 Task: Add Attachment from Google Drive to Card Card0000000071 in Board Board0000000018 in Workspace WS0000000006 in Trello. Add Cover Orange to Card Card0000000071 in Board Board0000000018 in Workspace WS0000000006 in Trello. Add "Add Label …" with "Title" Title0000000071 to Button Button0000000071 to Card Card0000000071 in Board Board0000000018 in Workspace WS0000000006 in Trello. Add Description DS0000000071 to Card Card0000000071 in Board Board0000000018 in Workspace WS0000000006 in Trello. Add Comment CM0000000071 to Card Card0000000071 in Board Board0000000018 in Workspace WS0000000006 in Trello
Action: Mouse moved to (464, 534)
Screenshot: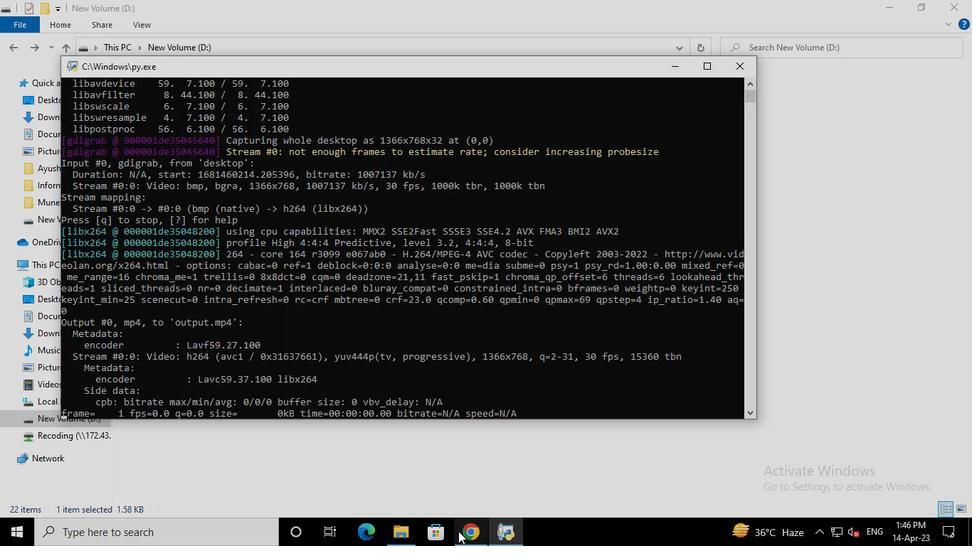 
Action: Mouse pressed left at (464, 534)
Screenshot: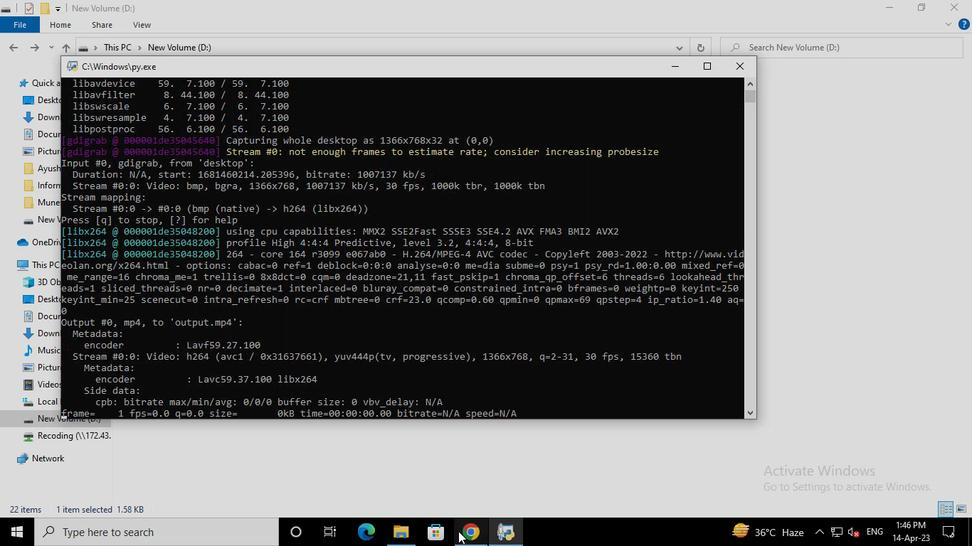 
Action: Mouse moved to (465, 383)
Screenshot: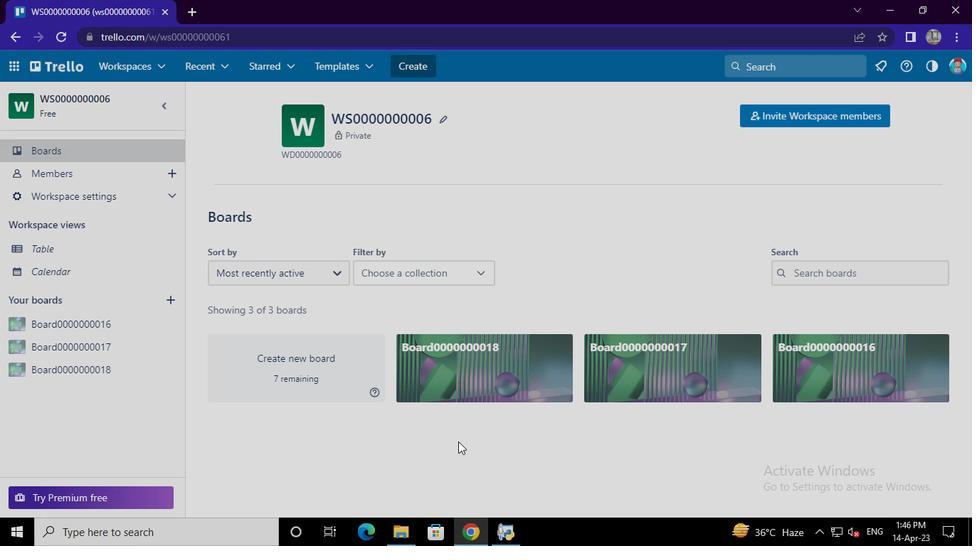 
Action: Mouse pressed left at (465, 383)
Screenshot: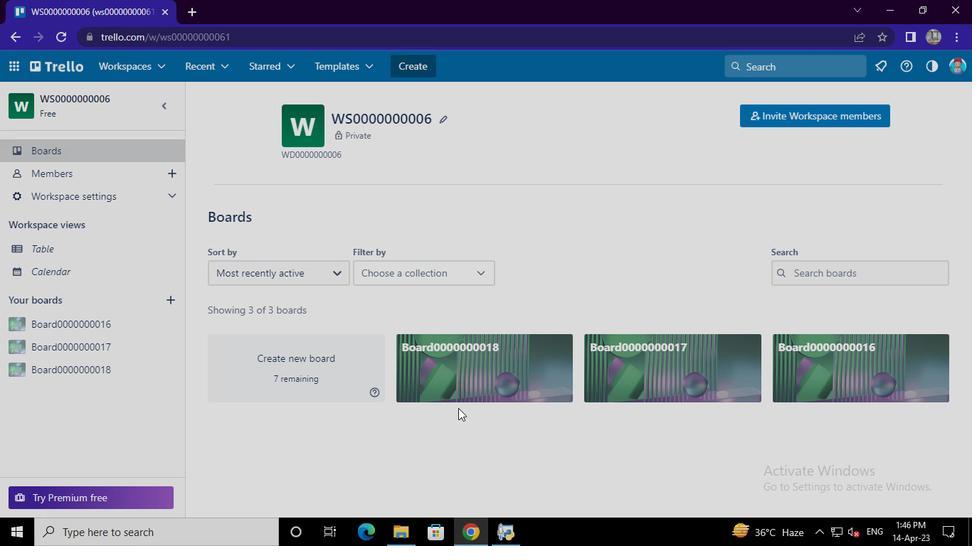 
Action: Mouse moved to (359, 425)
Screenshot: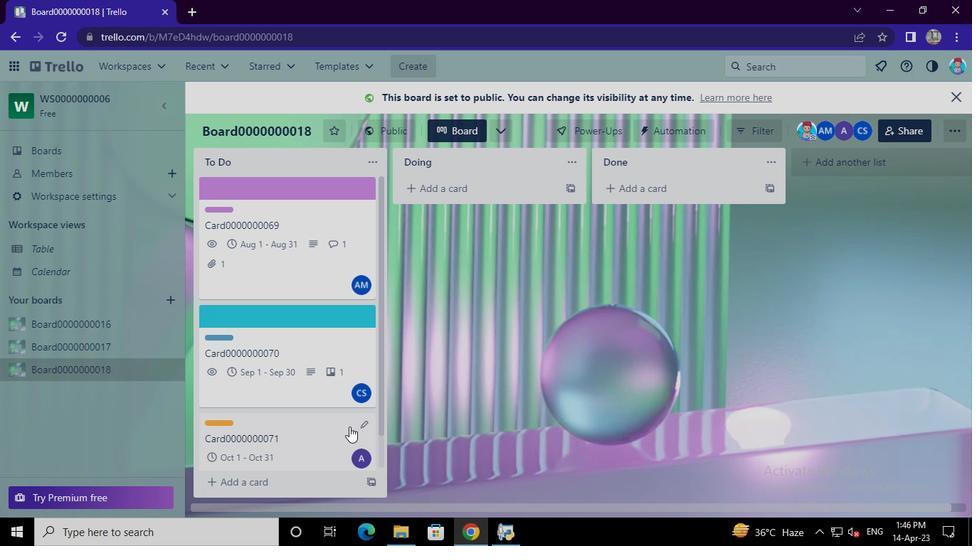 
Action: Mouse pressed left at (359, 425)
Screenshot: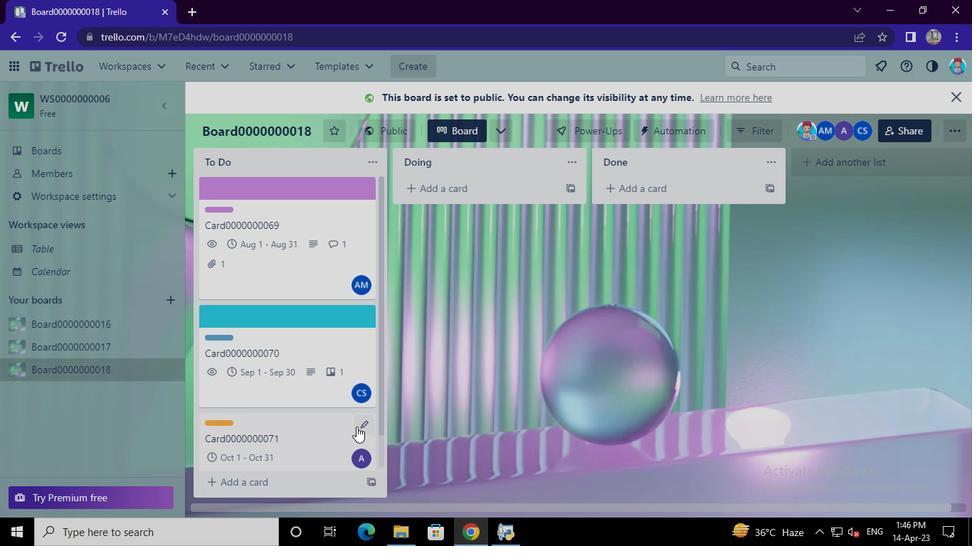 
Action: Mouse moved to (425, 316)
Screenshot: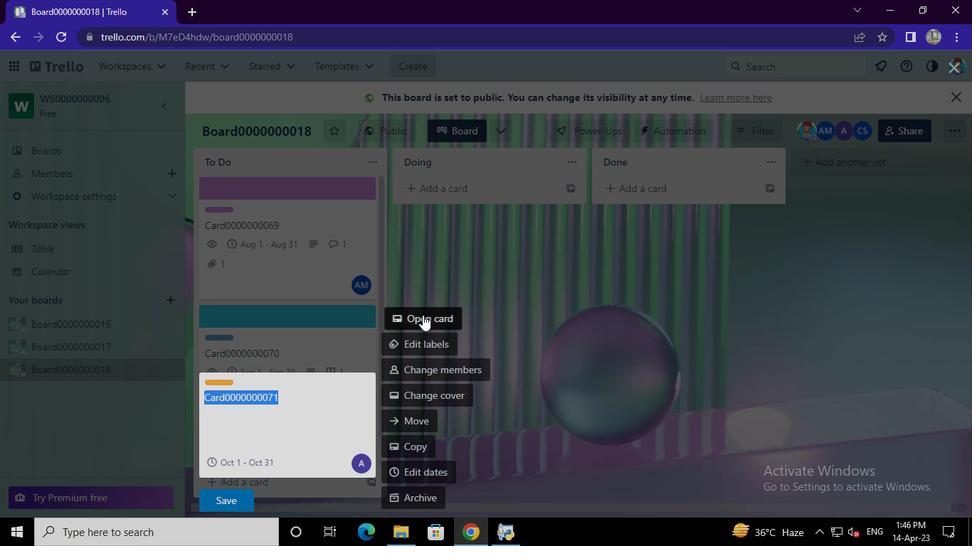 
Action: Mouse pressed left at (425, 316)
Screenshot: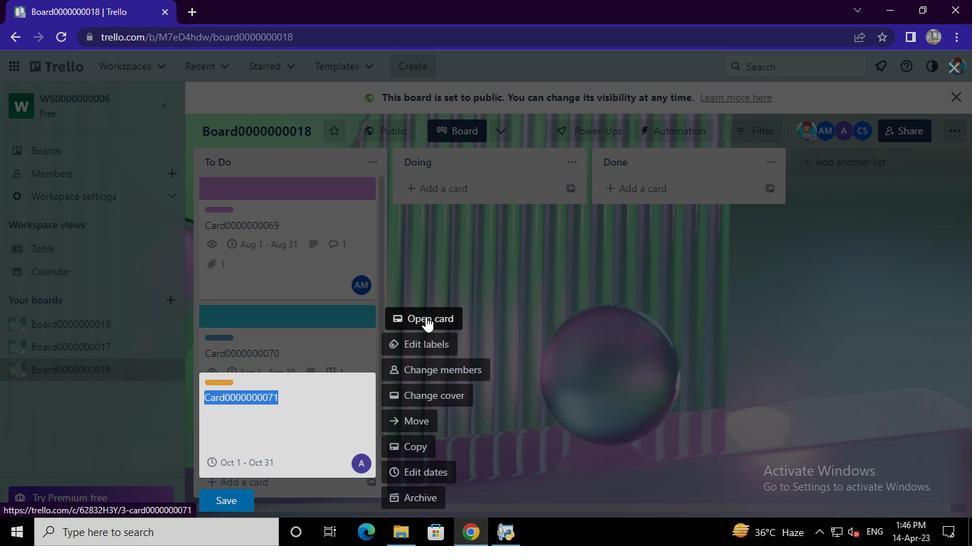 
Action: Mouse moved to (672, 345)
Screenshot: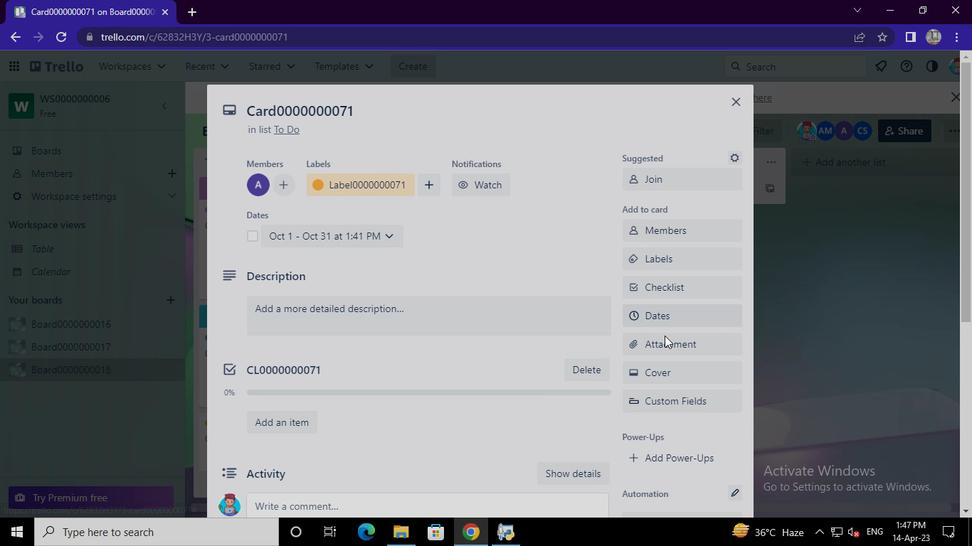 
Action: Mouse pressed left at (672, 345)
Screenshot: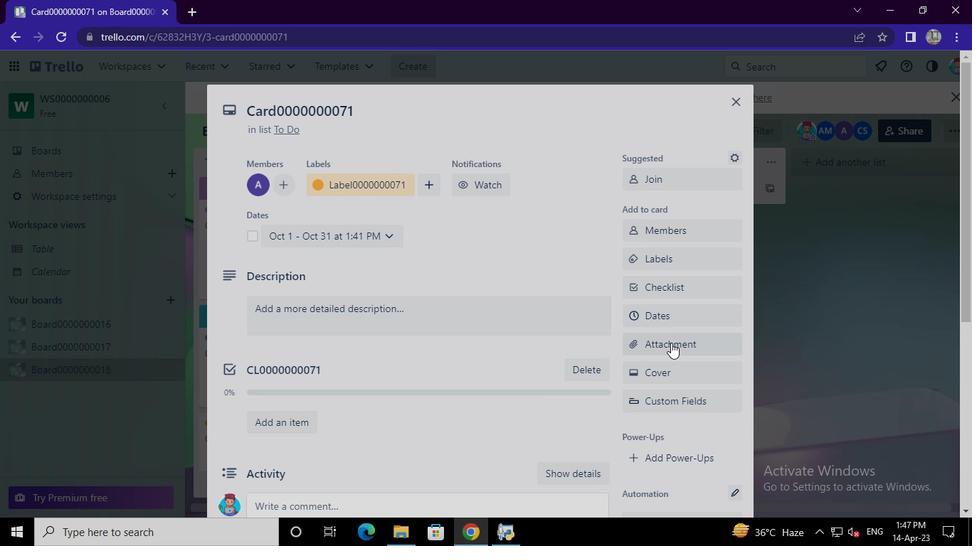 
Action: Mouse moved to (674, 182)
Screenshot: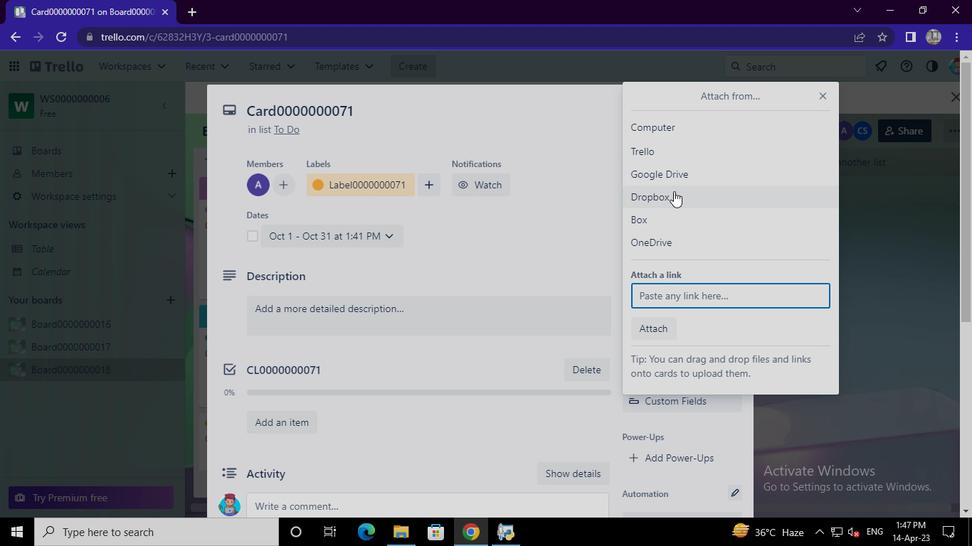 
Action: Mouse pressed left at (674, 182)
Screenshot: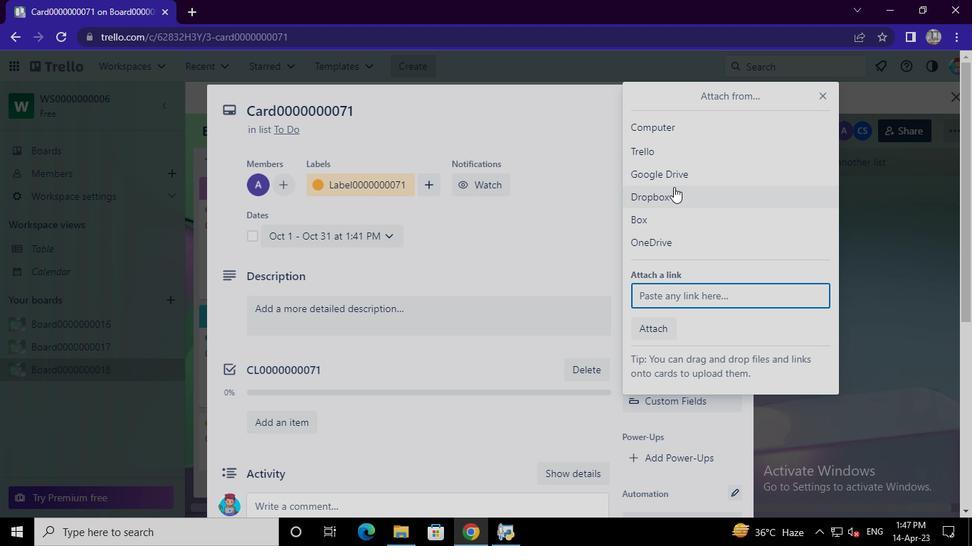 
Action: Mouse moved to (392, 380)
Screenshot: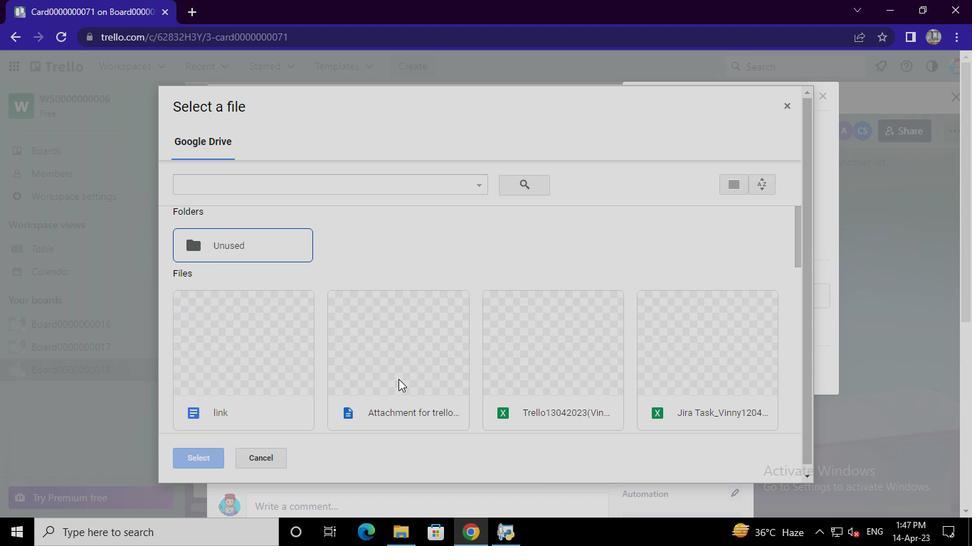 
Action: Mouse pressed left at (392, 380)
Screenshot: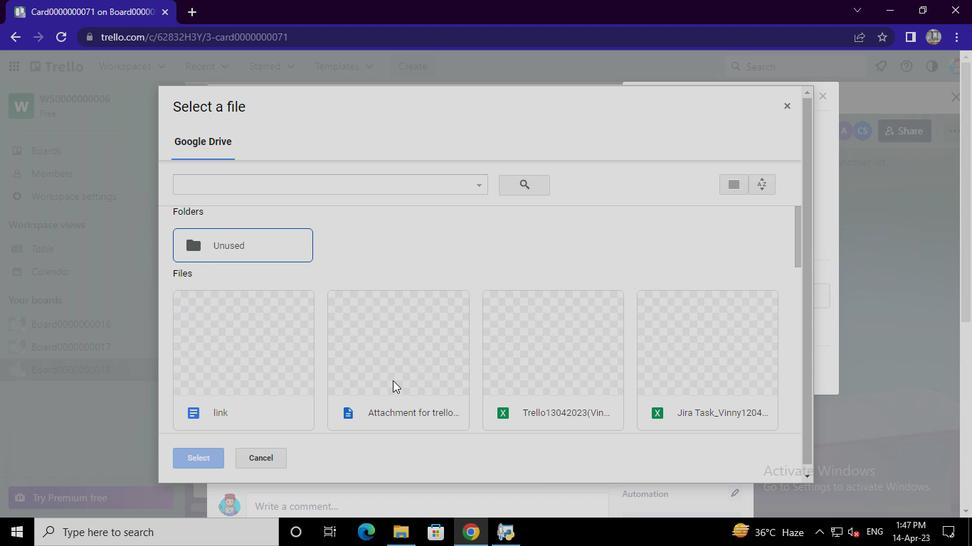 
Action: Mouse pressed left at (392, 380)
Screenshot: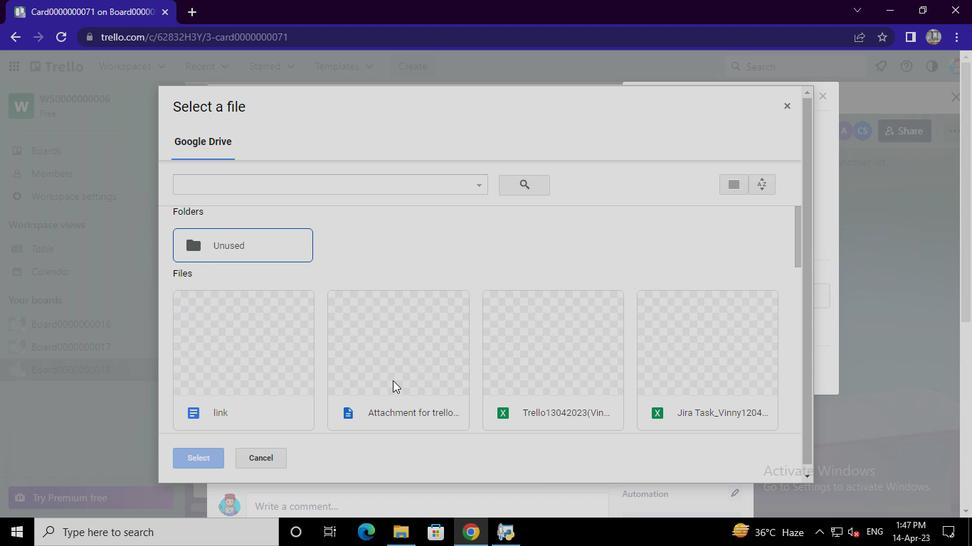 
Action: Mouse moved to (649, 380)
Screenshot: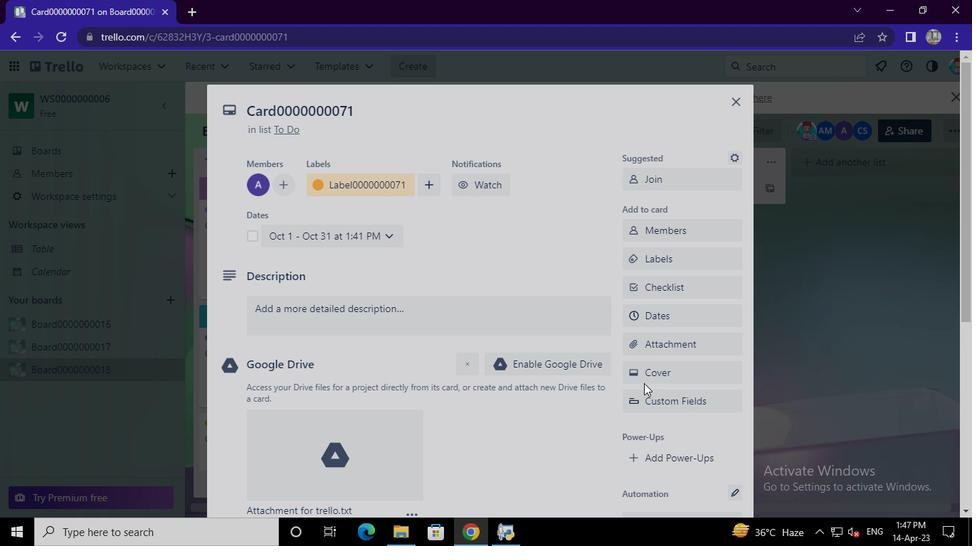 
Action: Mouse pressed left at (649, 380)
Screenshot: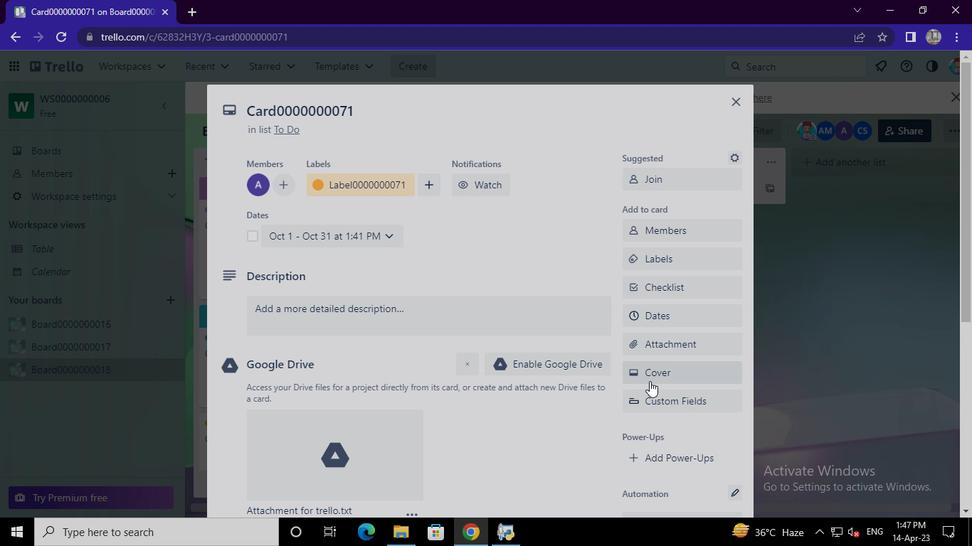 
Action: Mouse moved to (731, 221)
Screenshot: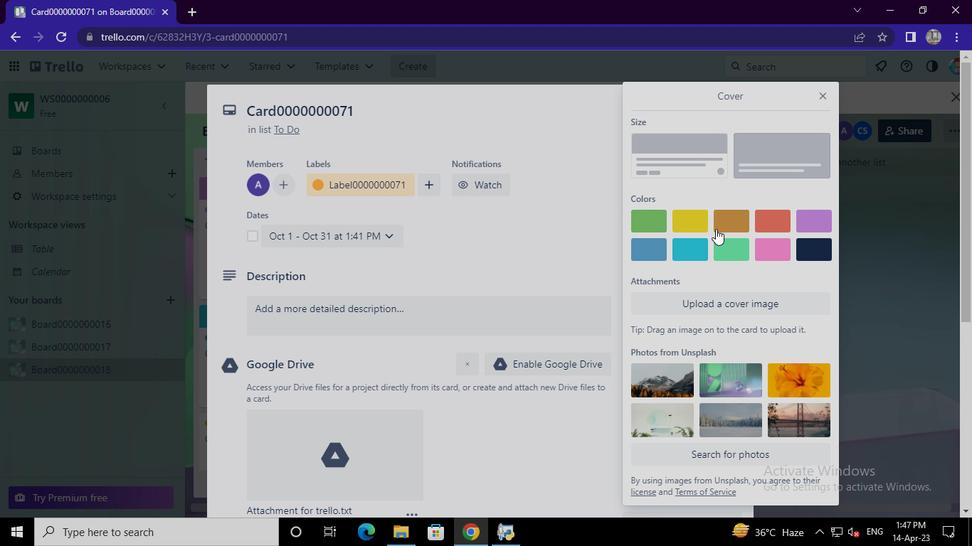 
Action: Mouse pressed left at (731, 221)
Screenshot: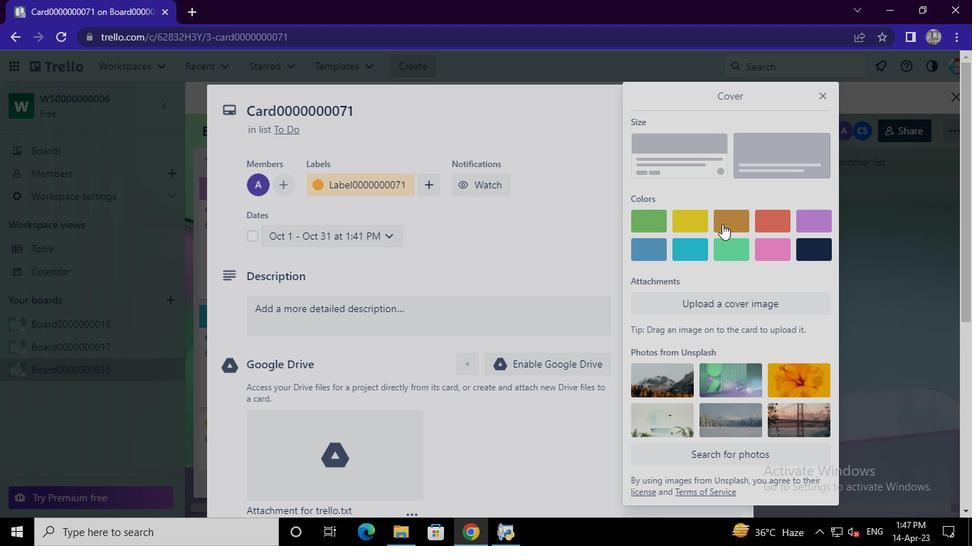 
Action: Mouse moved to (817, 93)
Screenshot: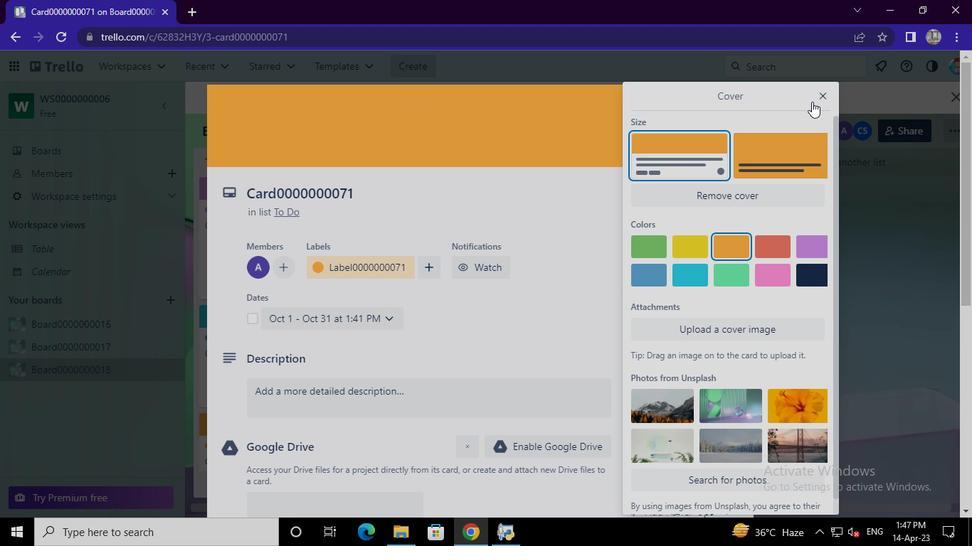 
Action: Mouse pressed left at (817, 93)
Screenshot: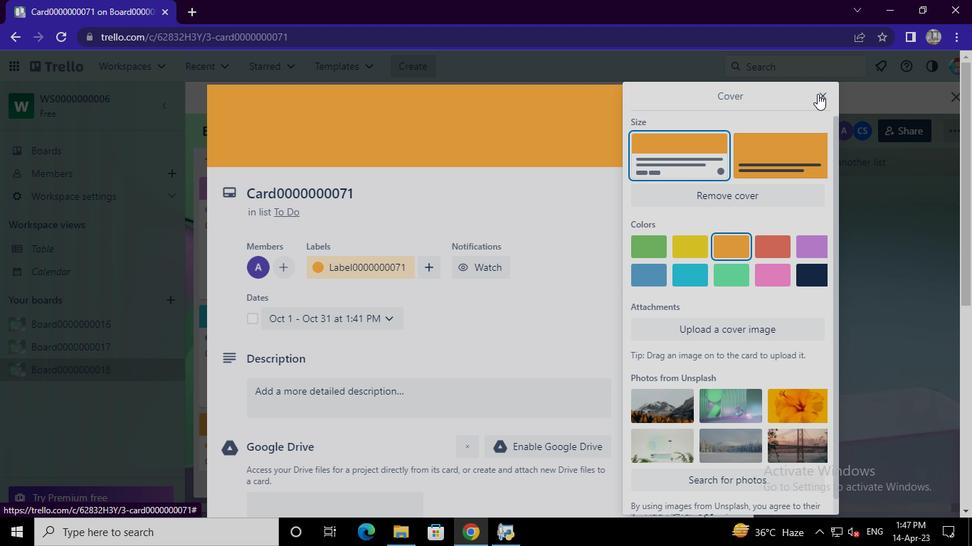 
Action: Mouse moved to (654, 349)
Screenshot: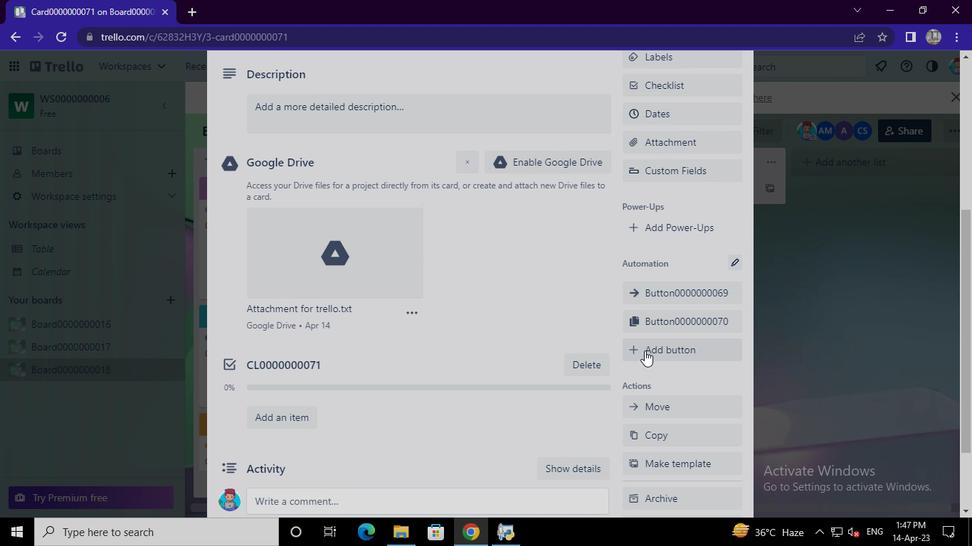 
Action: Mouse pressed left at (654, 349)
Screenshot: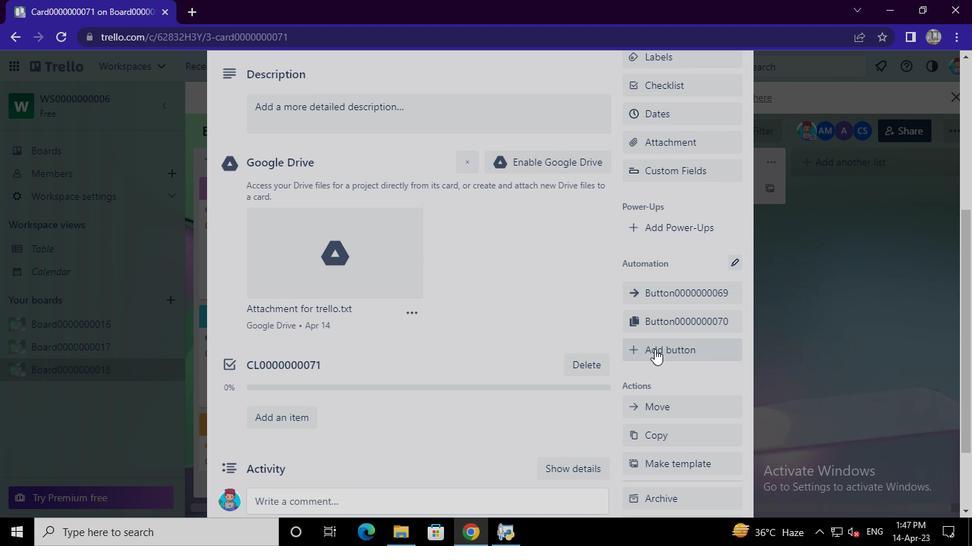 
Action: Mouse moved to (688, 219)
Screenshot: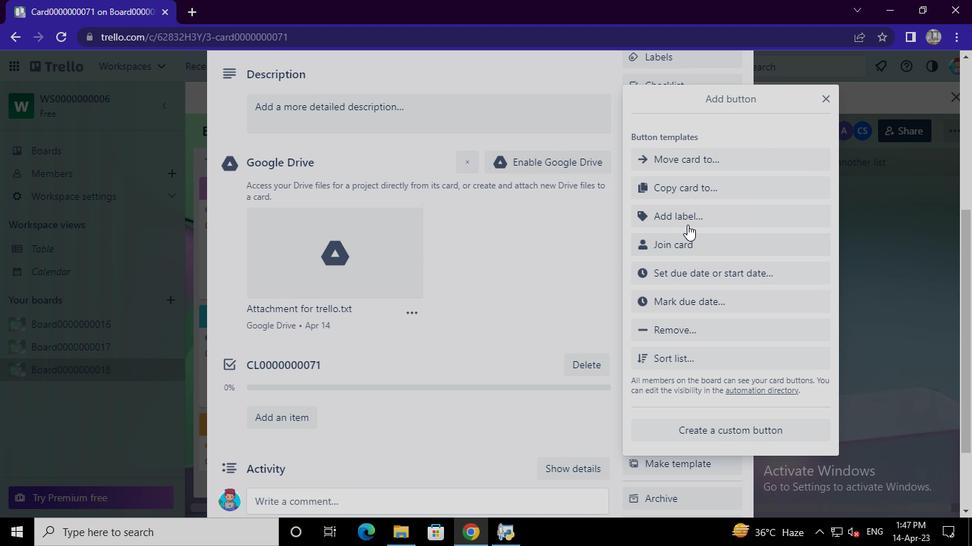 
Action: Mouse pressed left at (688, 219)
Screenshot: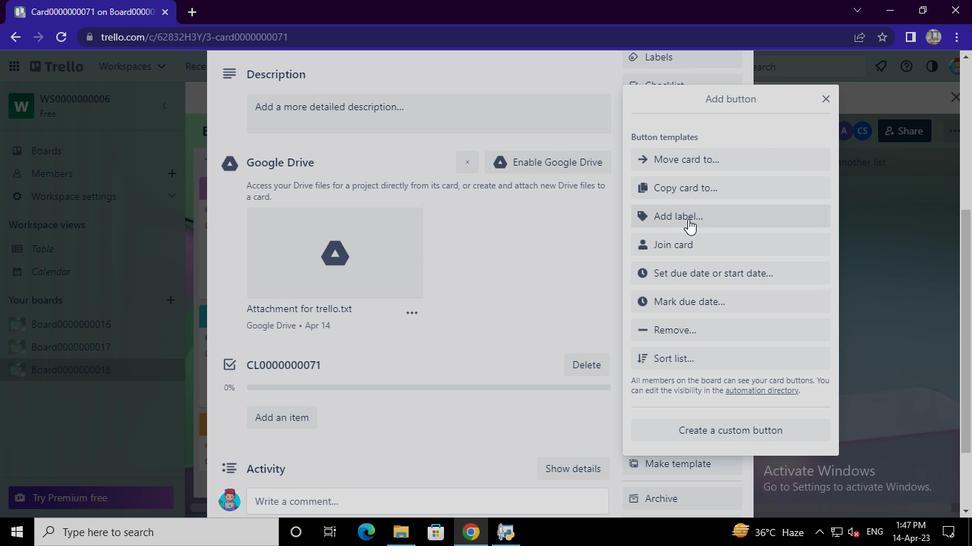 
Action: Mouse moved to (705, 160)
Screenshot: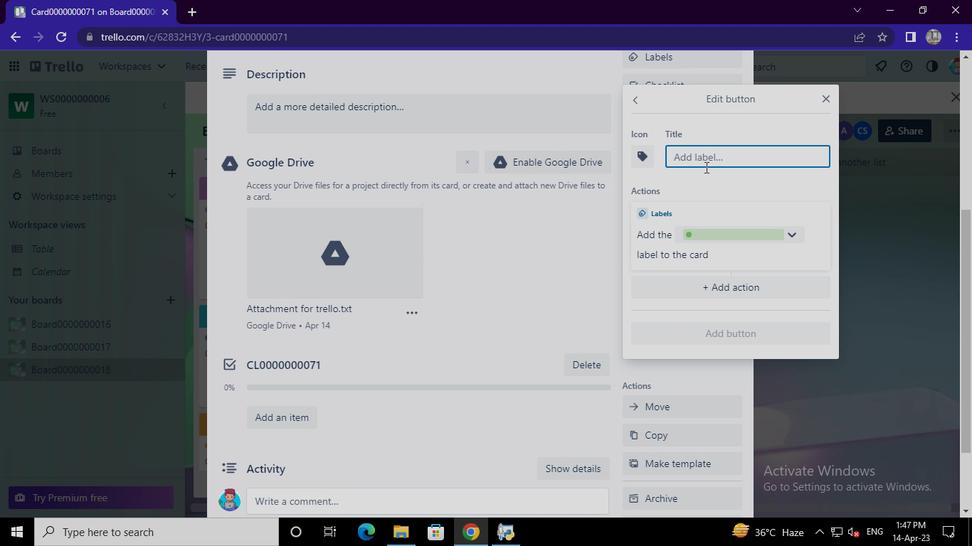 
Action: Mouse pressed left at (705, 160)
Screenshot: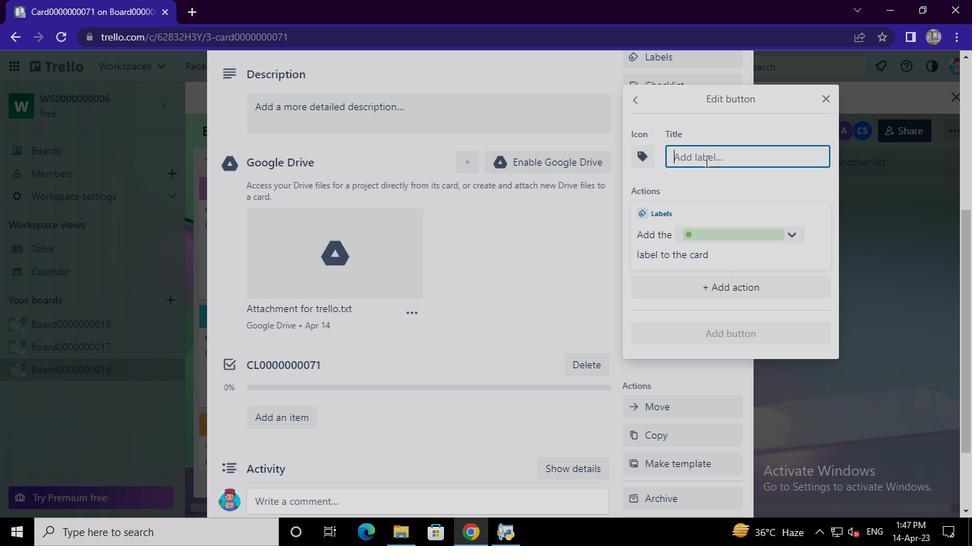 
Action: Mouse moved to (728, 142)
Screenshot: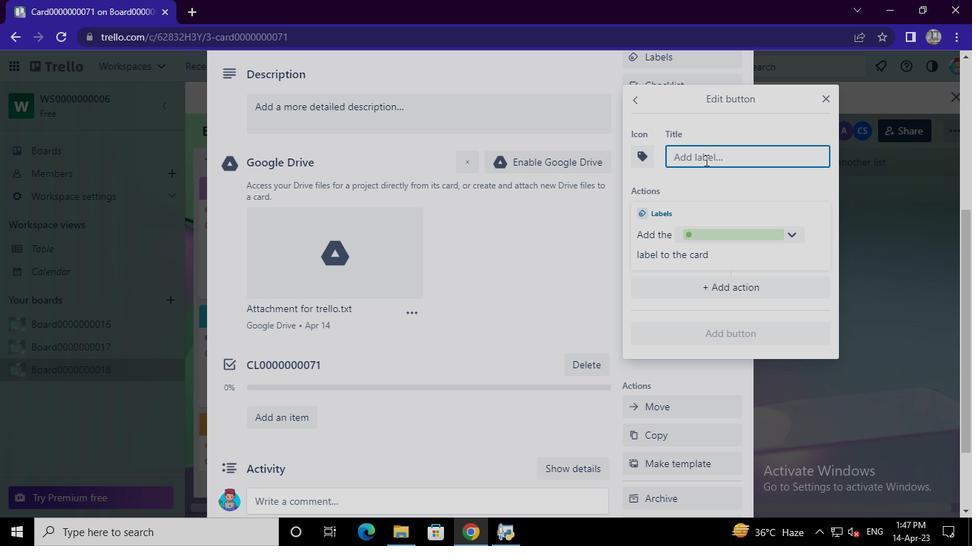 
Action: Keyboard Key.shift
Screenshot: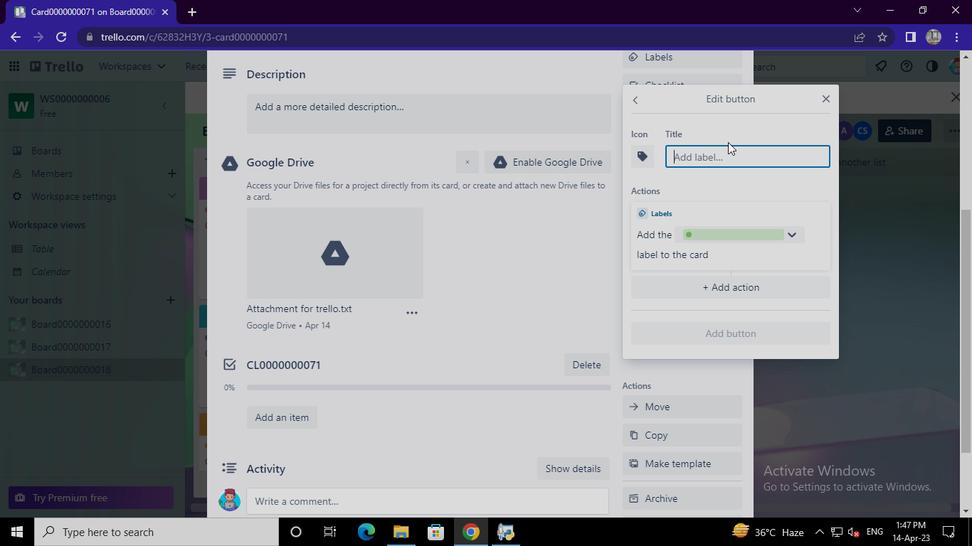 
Action: Keyboard B
Screenshot: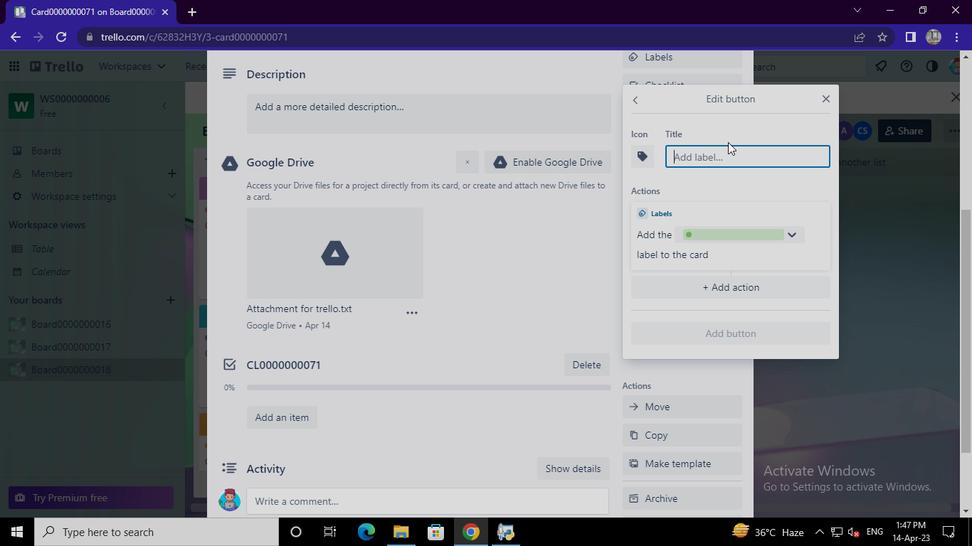 
Action: Keyboard u
Screenshot: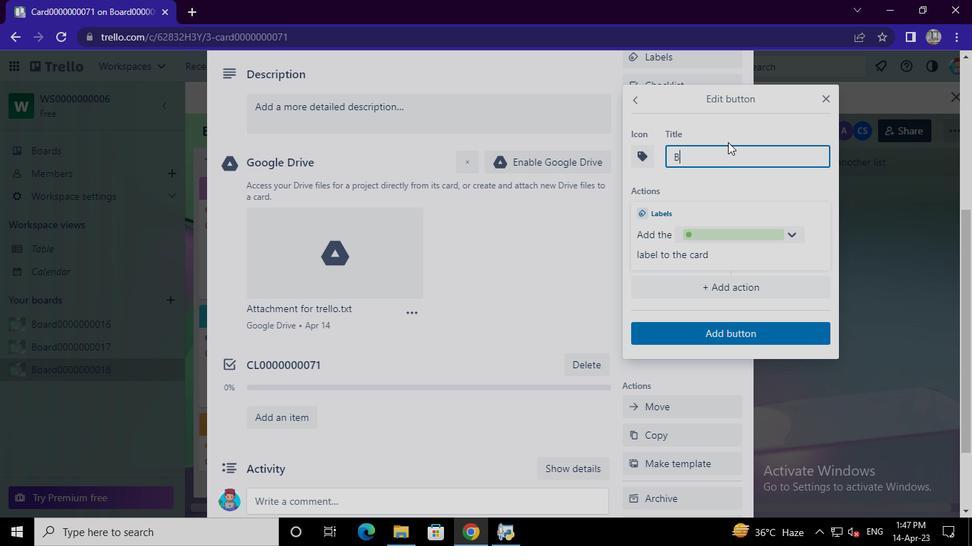 
Action: Keyboard t
Screenshot: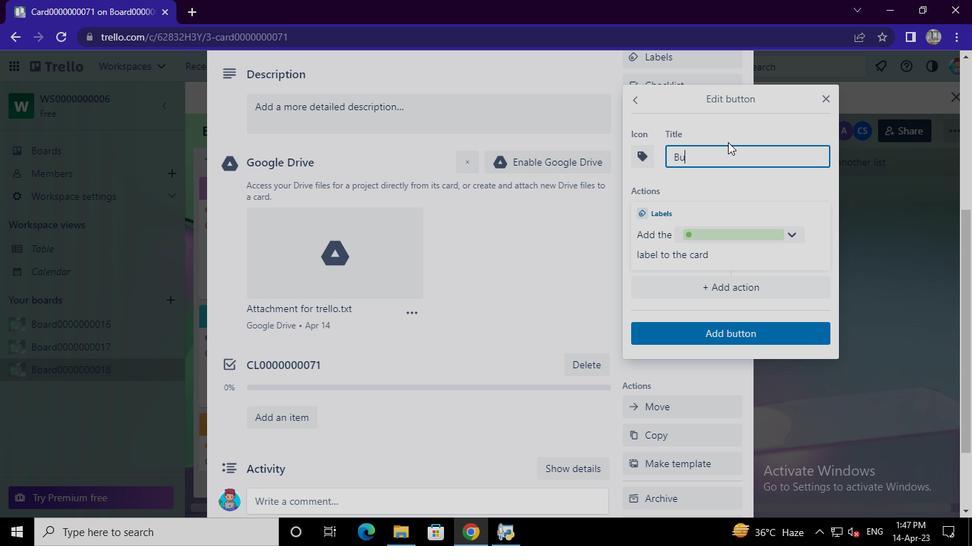 
Action: Keyboard t
Screenshot: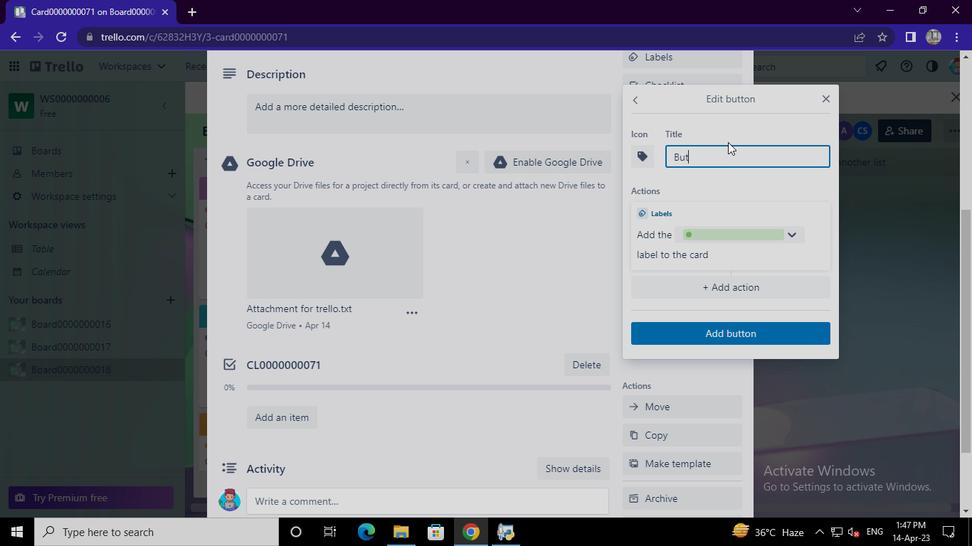 
Action: Keyboard o
Screenshot: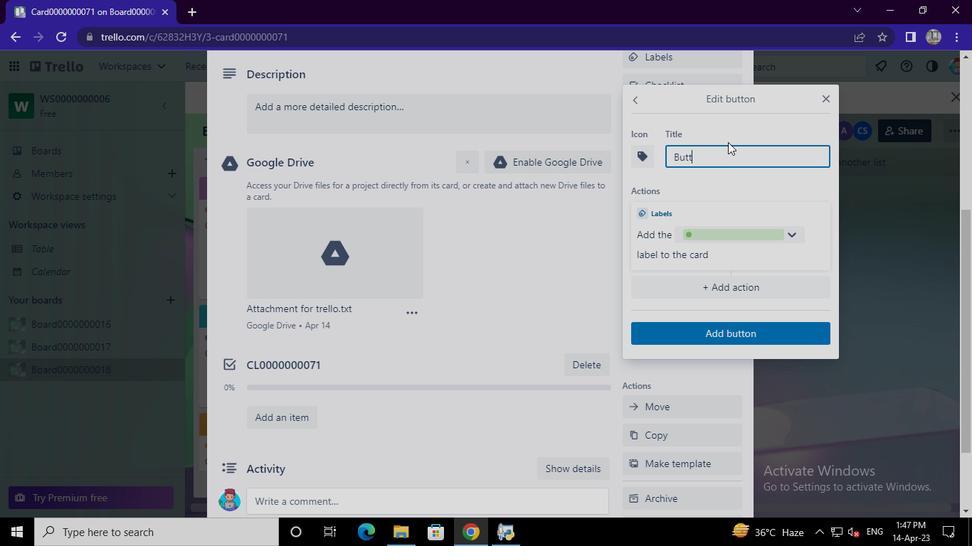 
Action: Keyboard n
Screenshot: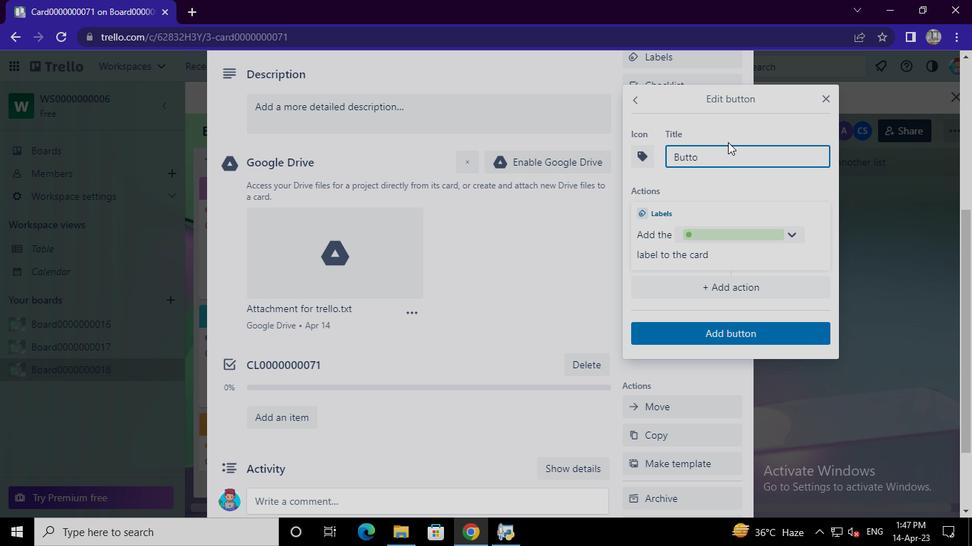 
Action: Keyboard <96>
Screenshot: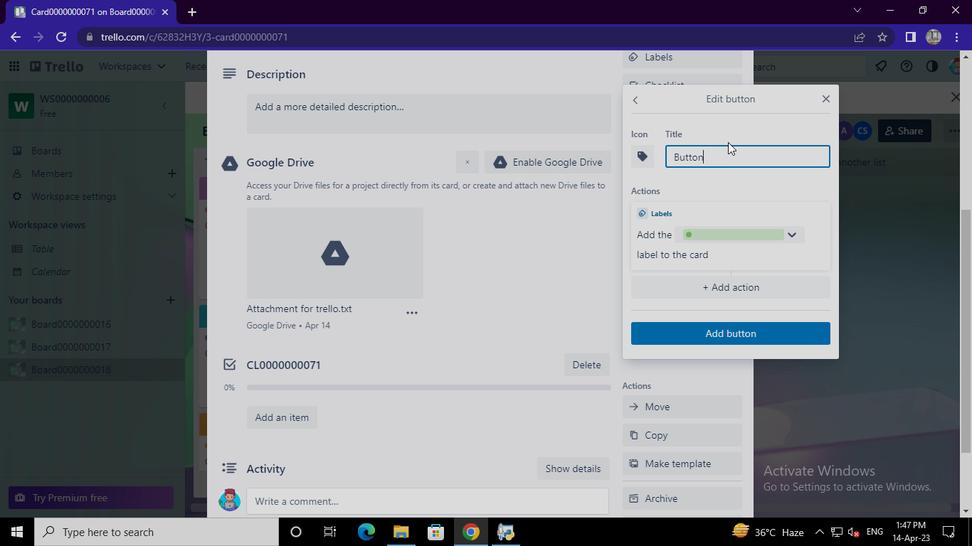 
Action: Keyboard <96>
Screenshot: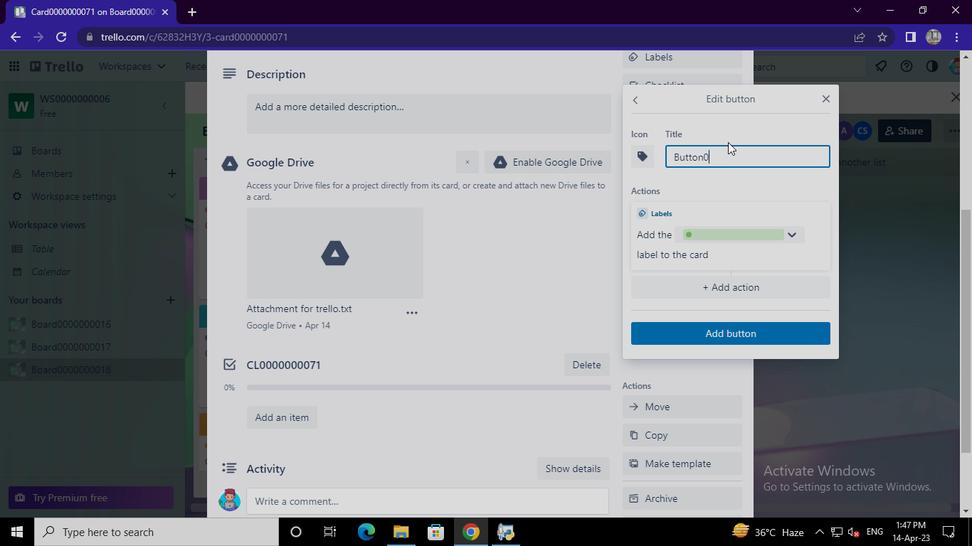
Action: Keyboard <96>
Screenshot: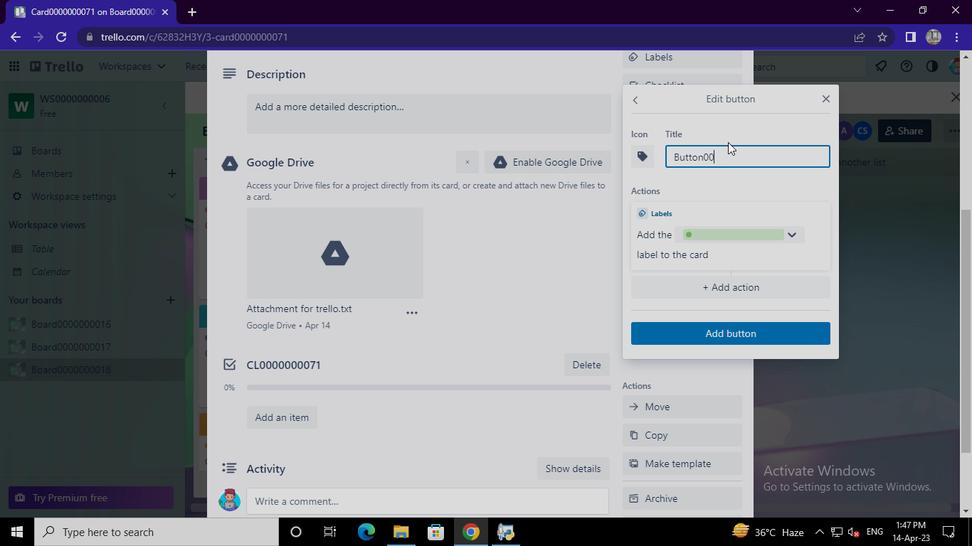 
Action: Keyboard <96>
Screenshot: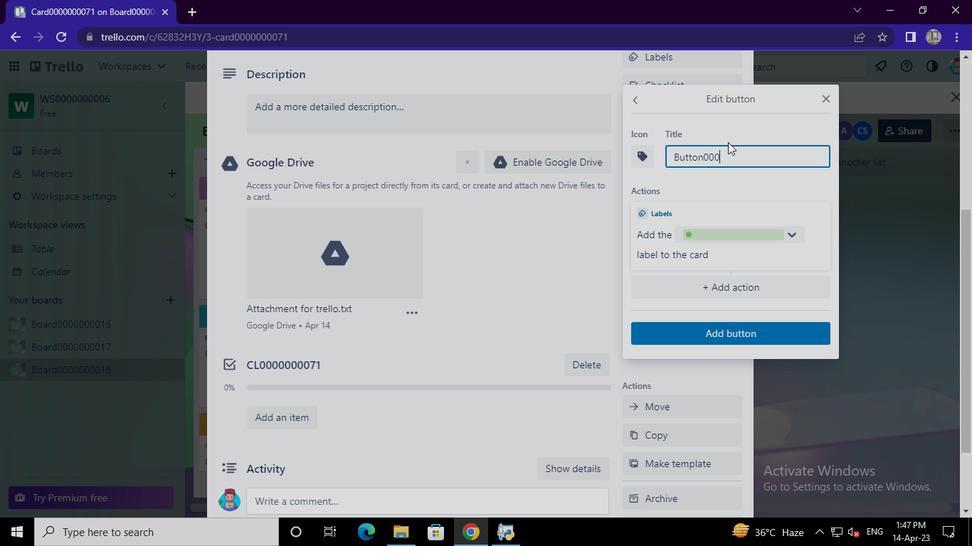 
Action: Keyboard <96>
Screenshot: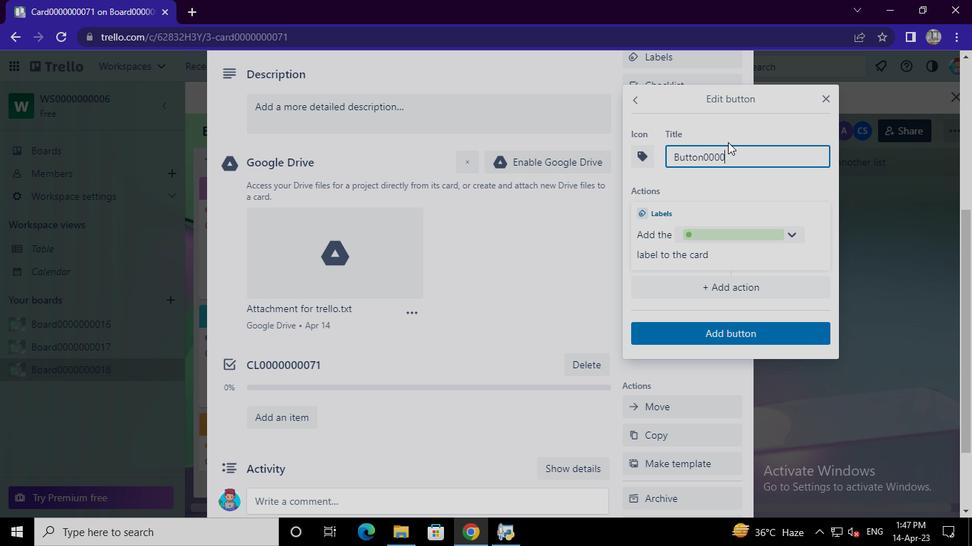 
Action: Keyboard <96>
Screenshot: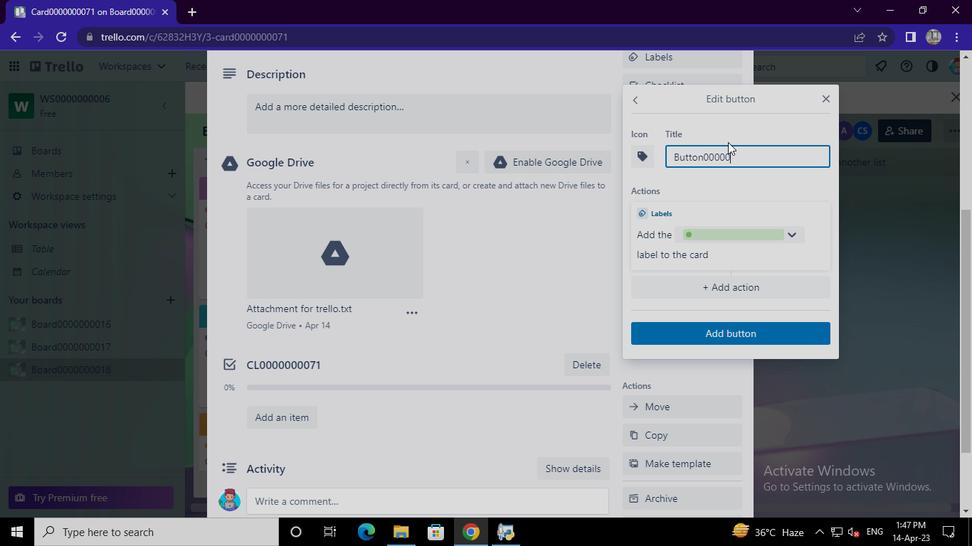 
Action: Keyboard <96>
Screenshot: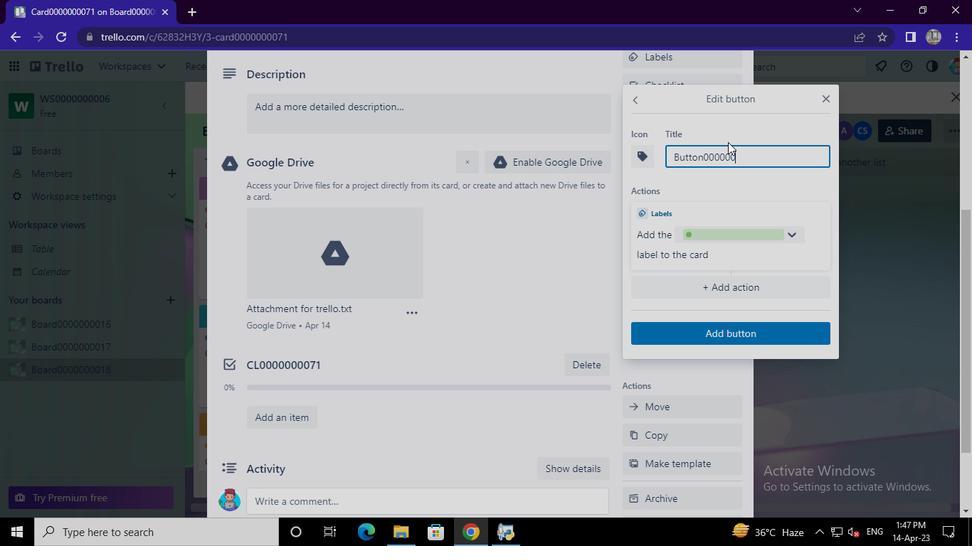 
Action: Keyboard <96>
Screenshot: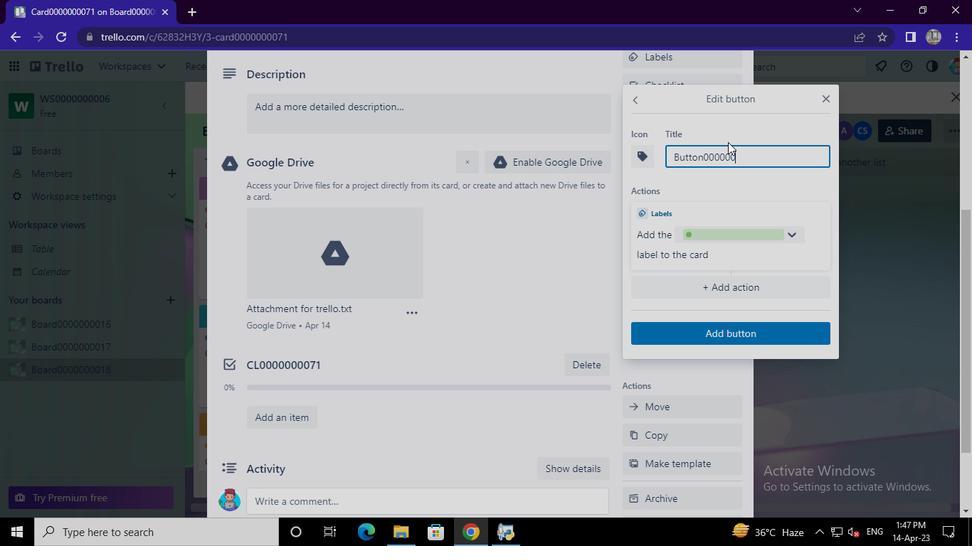 
Action: Keyboard <103>
Screenshot: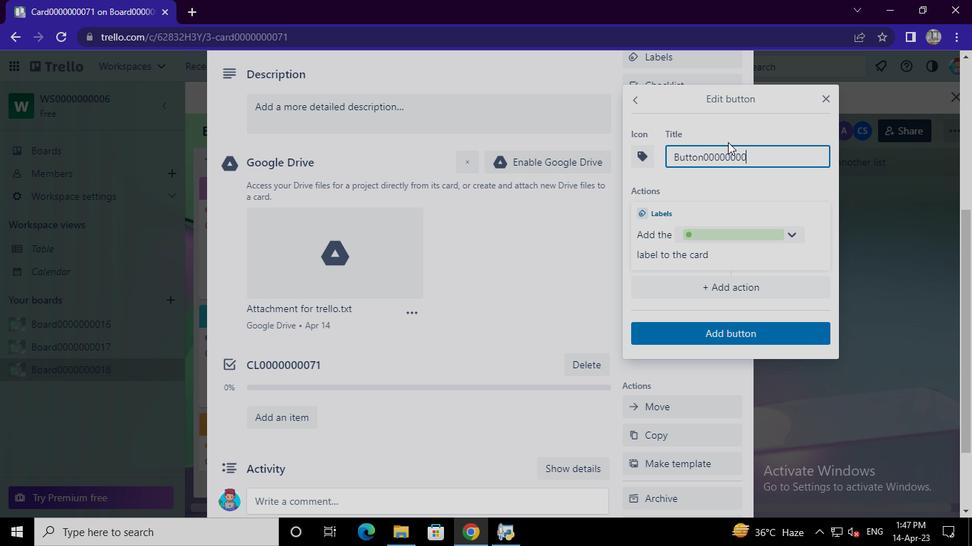 
Action: Keyboard <97>
Screenshot: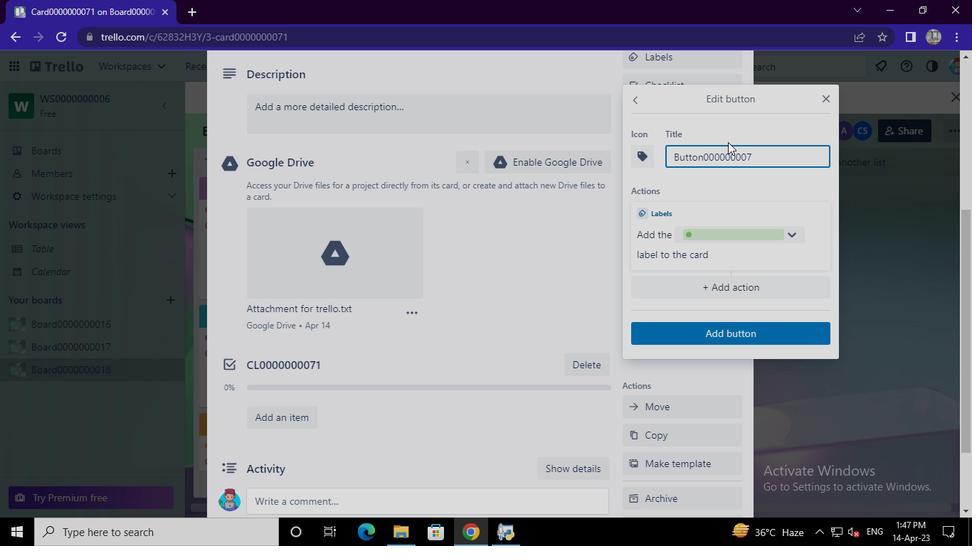 
Action: Mouse moved to (760, 235)
Screenshot: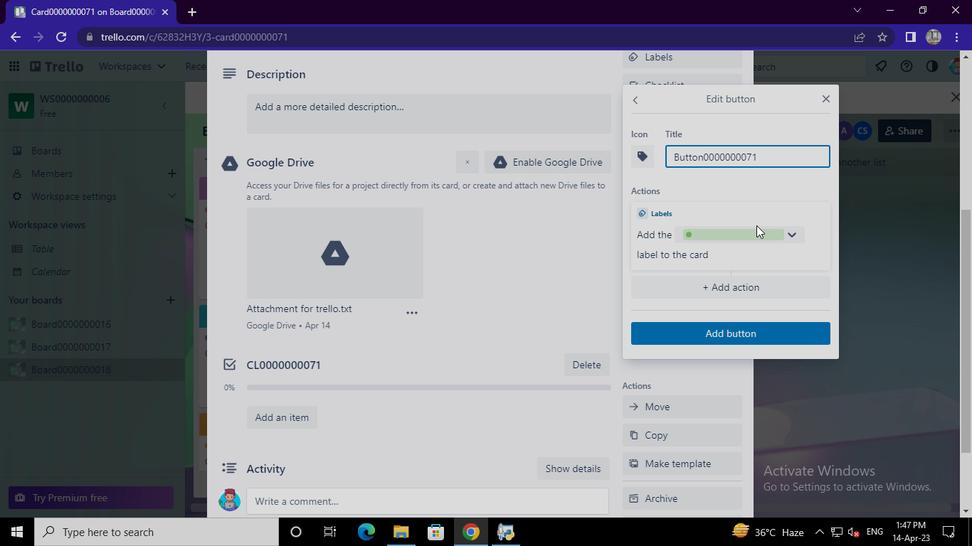 
Action: Mouse pressed left at (760, 235)
Screenshot: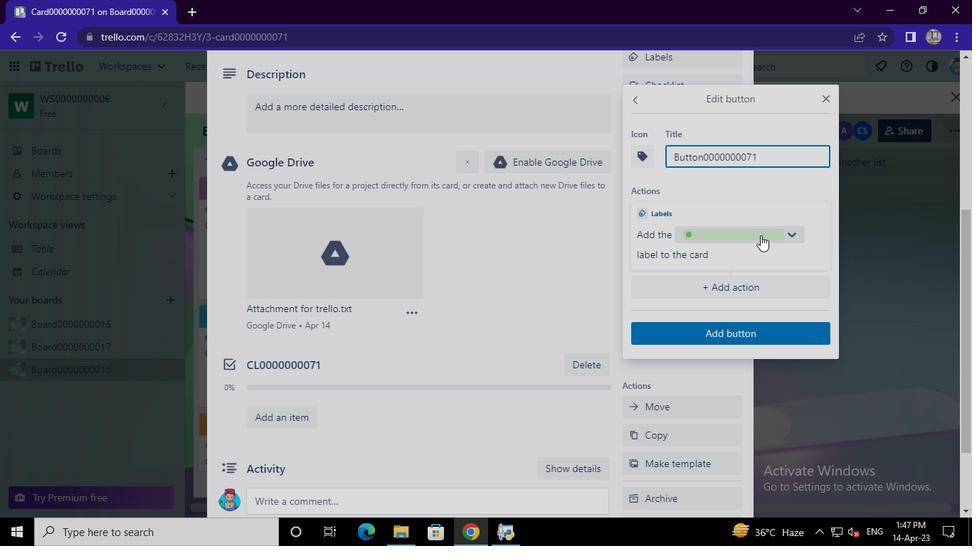 
Action: Mouse moved to (752, 328)
Screenshot: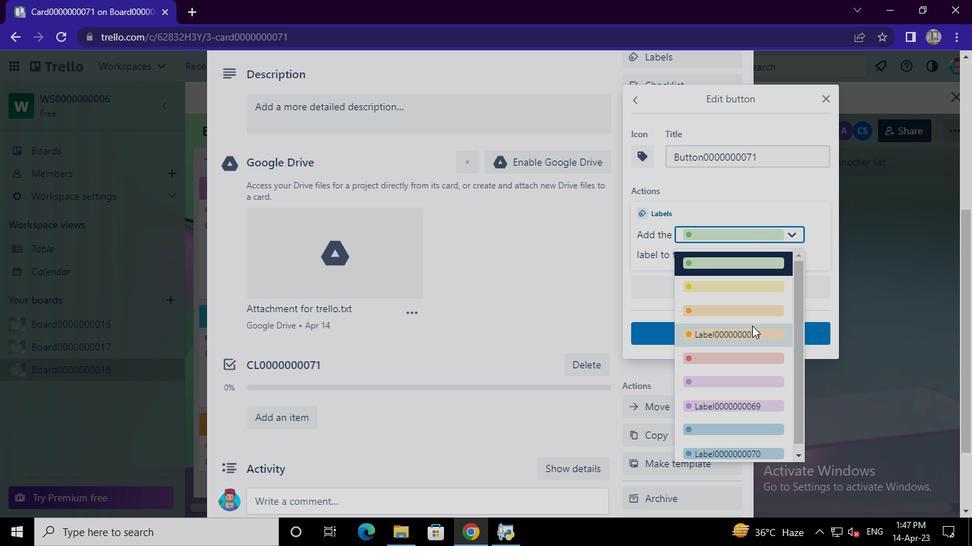 
Action: Mouse pressed left at (752, 328)
Screenshot: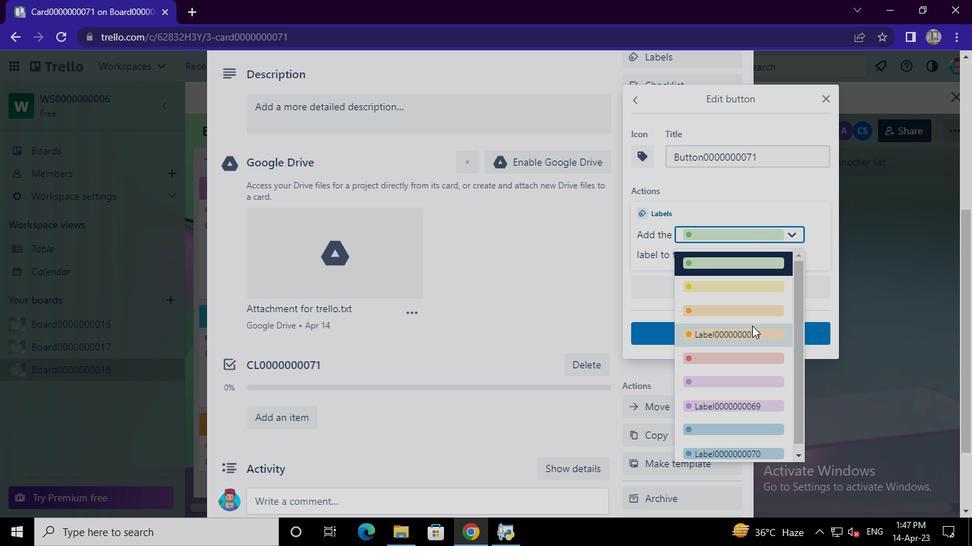 
Action: Mouse moved to (749, 330)
Screenshot: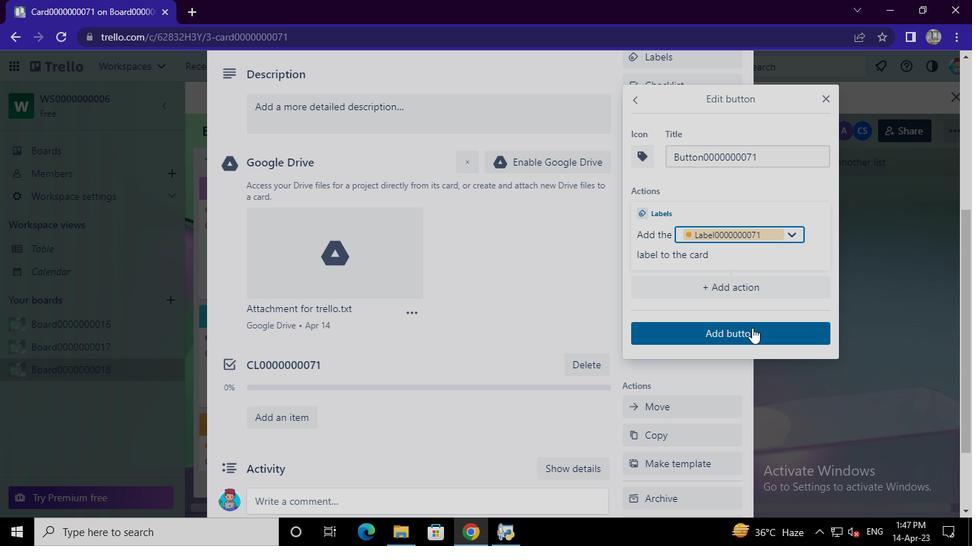 
Action: Mouse pressed left at (749, 330)
Screenshot: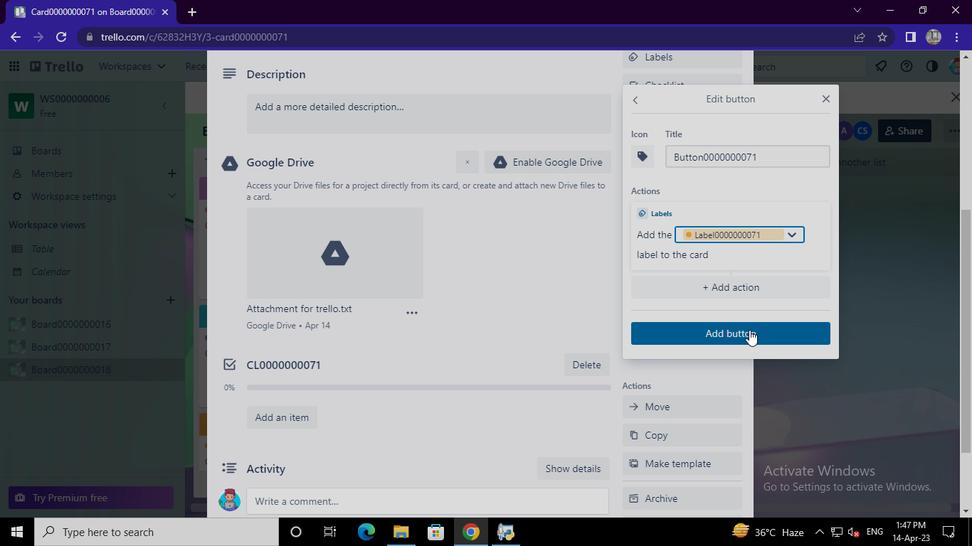 
Action: Mouse moved to (383, 187)
Screenshot: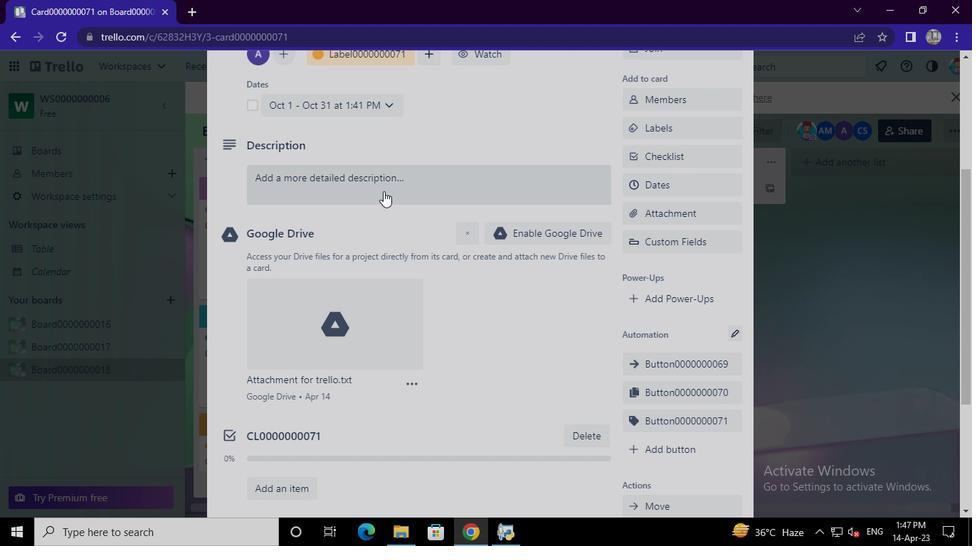 
Action: Mouse pressed left at (383, 187)
Screenshot: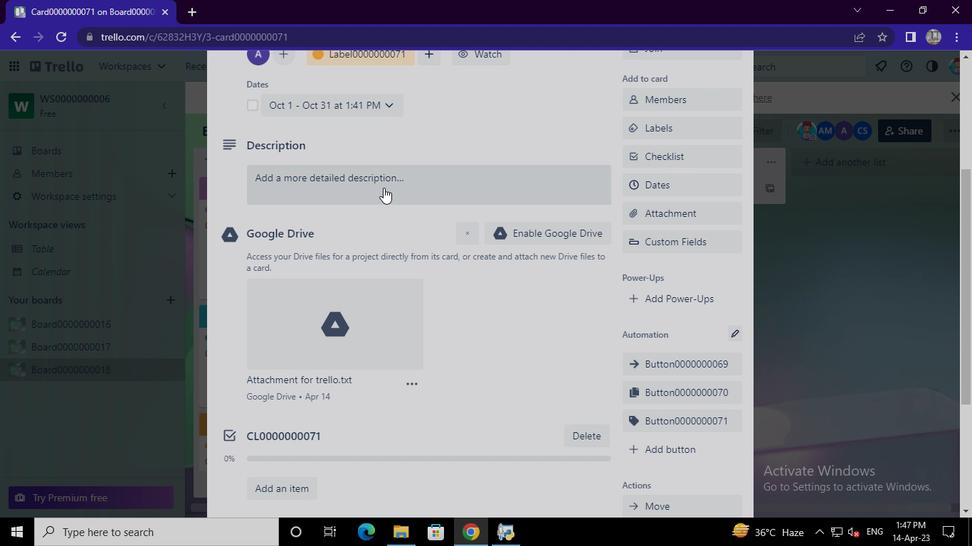 
Action: Keyboard Key.shift
Screenshot: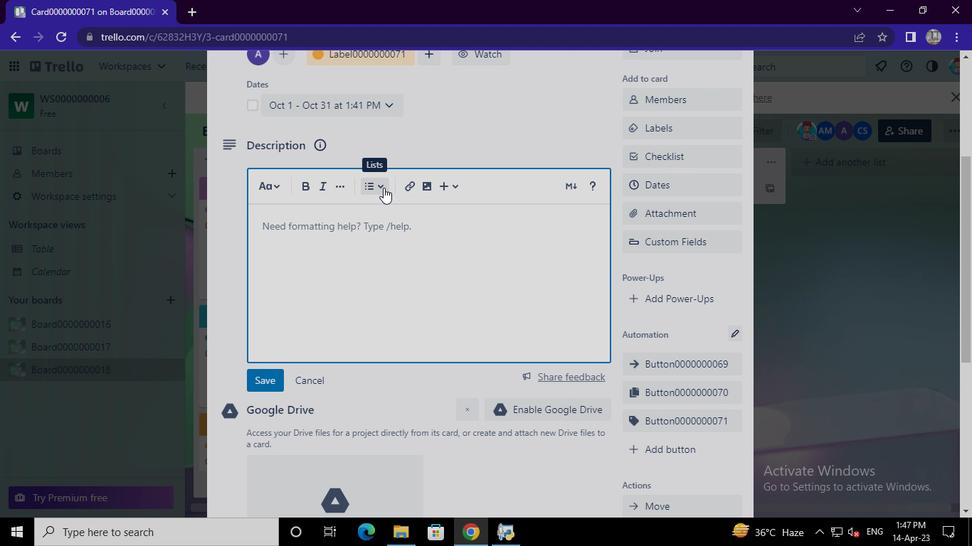 
Action: Keyboard D
Screenshot: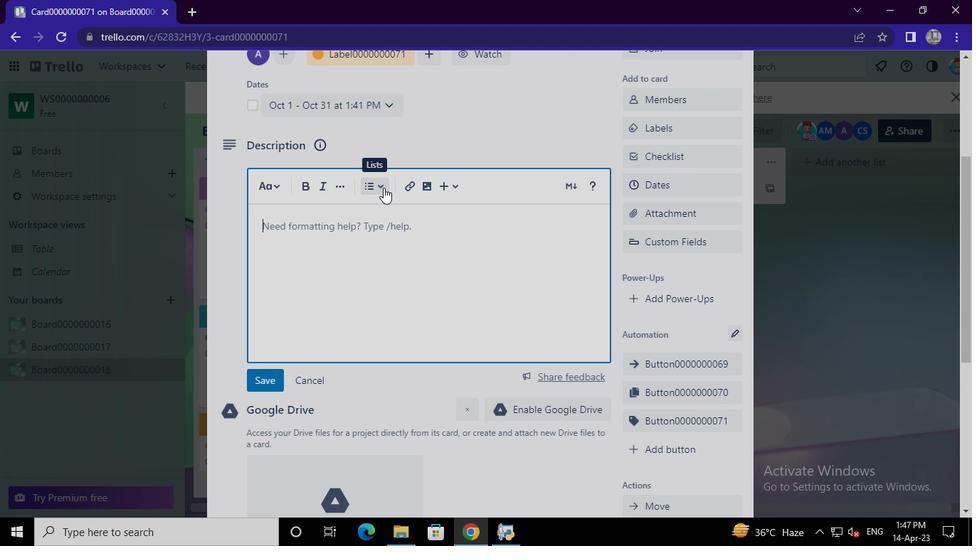 
Action: Keyboard S
Screenshot: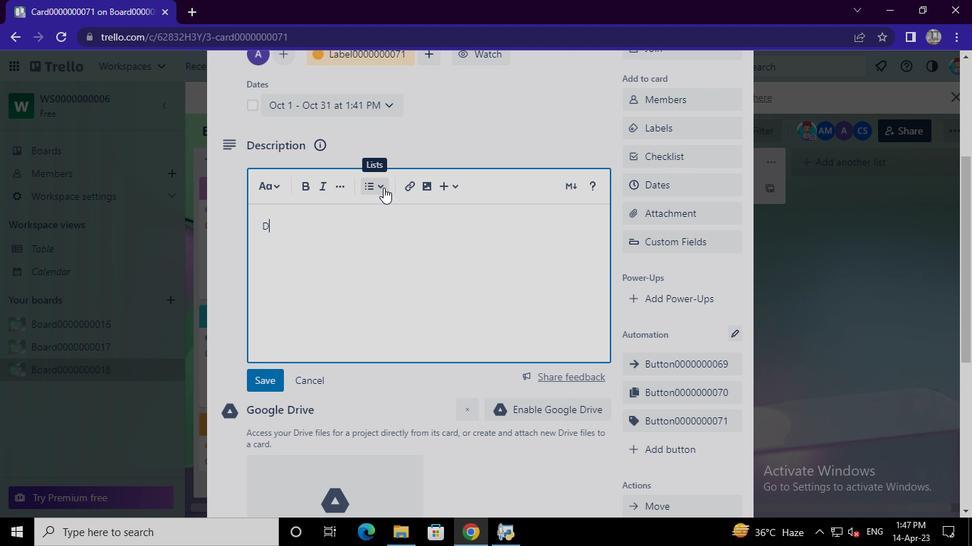 
Action: Keyboard <96>
Screenshot: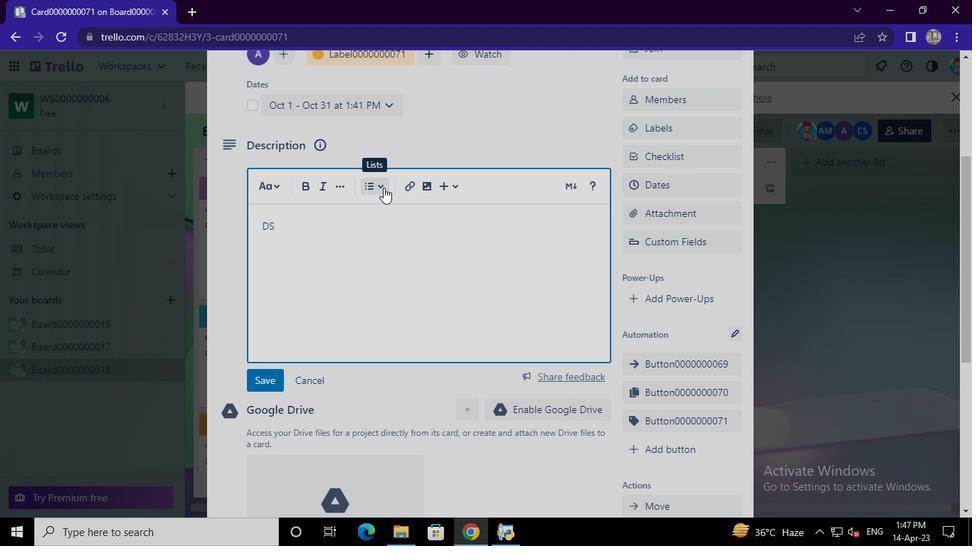 
Action: Keyboard <96>
Screenshot: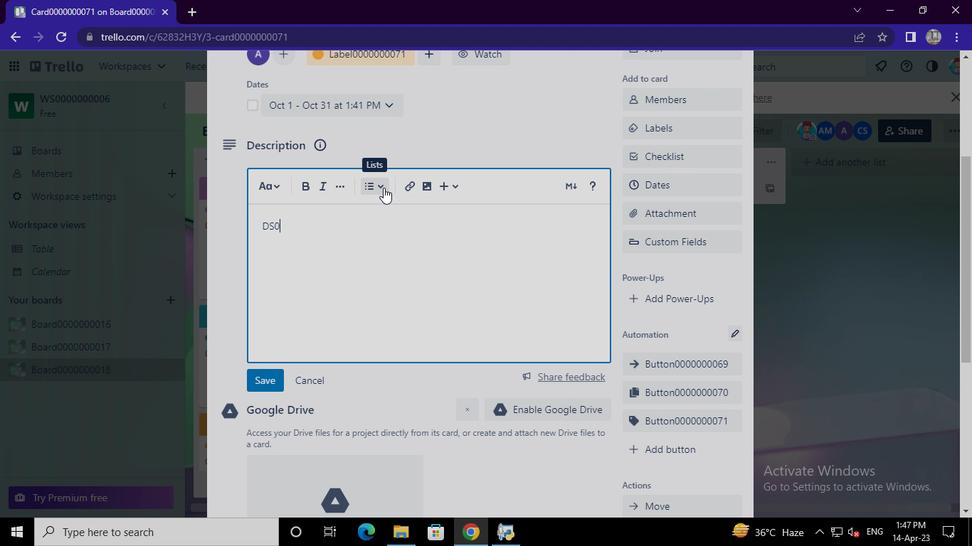 
Action: Keyboard <96>
Screenshot: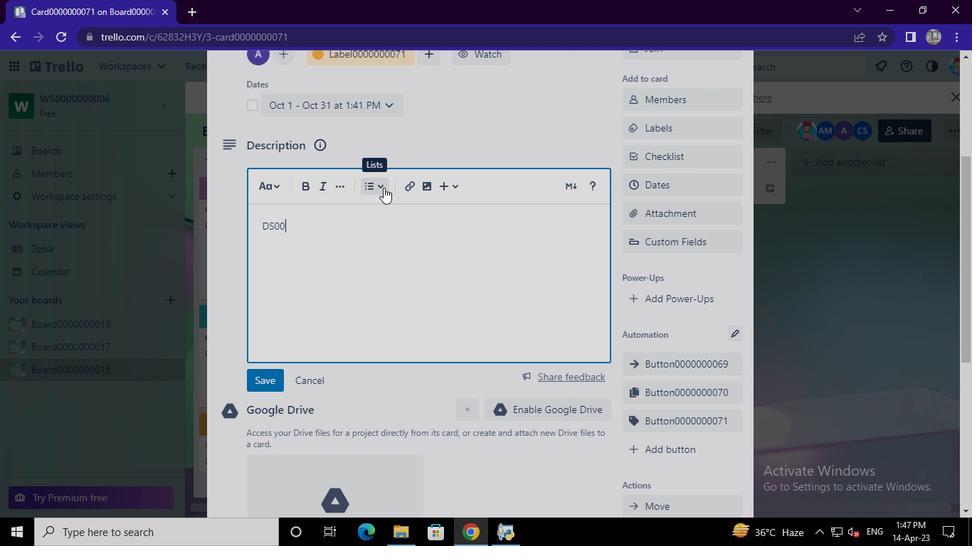 
Action: Keyboard <96>
Screenshot: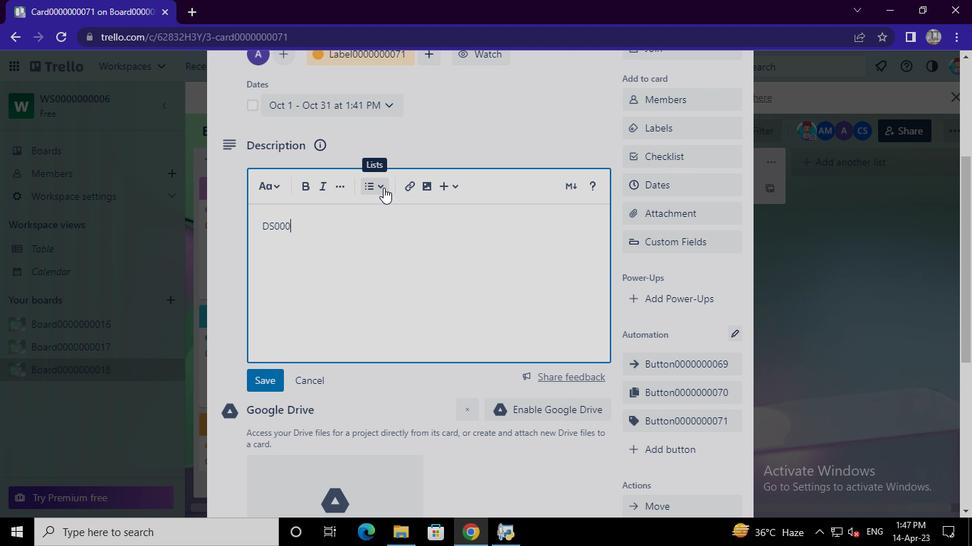 
Action: Keyboard <96>
Screenshot: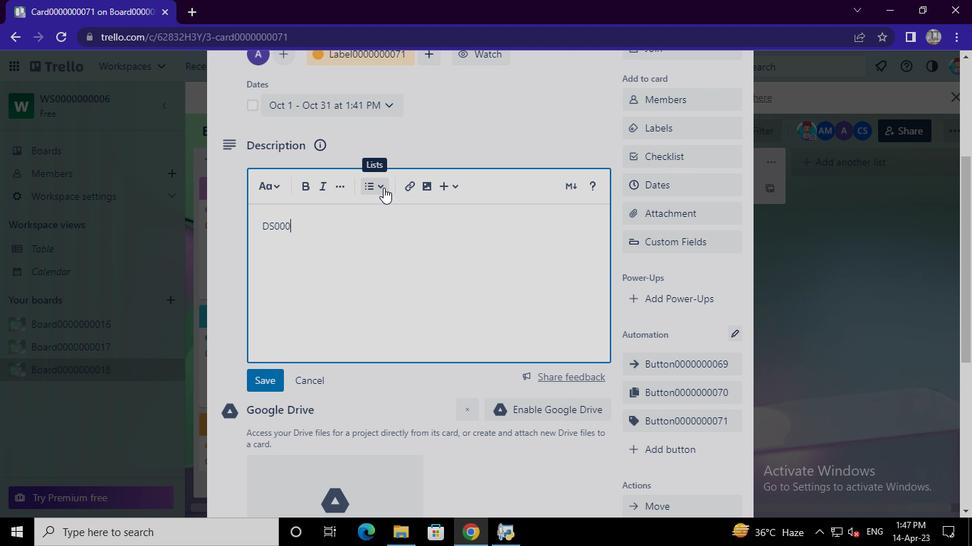 
Action: Keyboard <96>
Screenshot: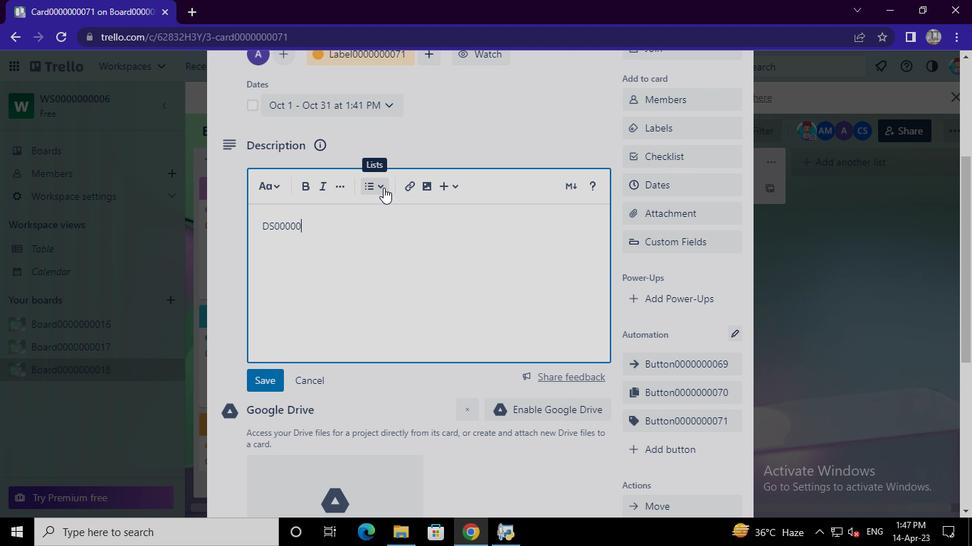 
Action: Keyboard <96>
Screenshot: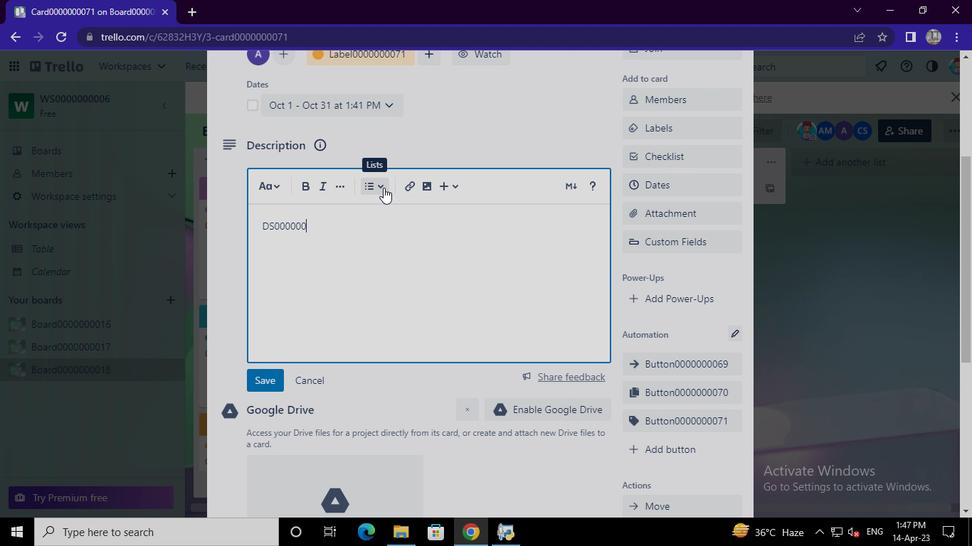 
Action: Keyboard <96>
Screenshot: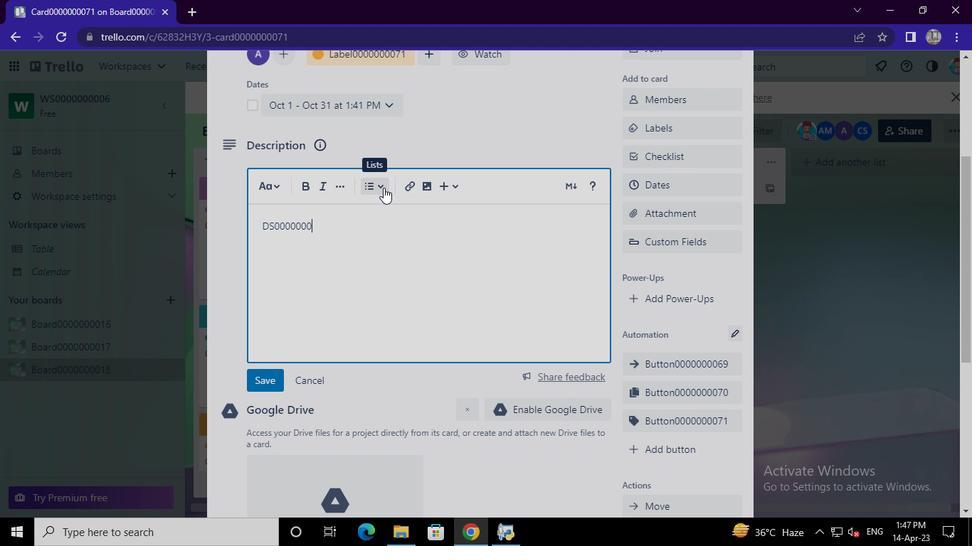 
Action: Keyboard <103>
Screenshot: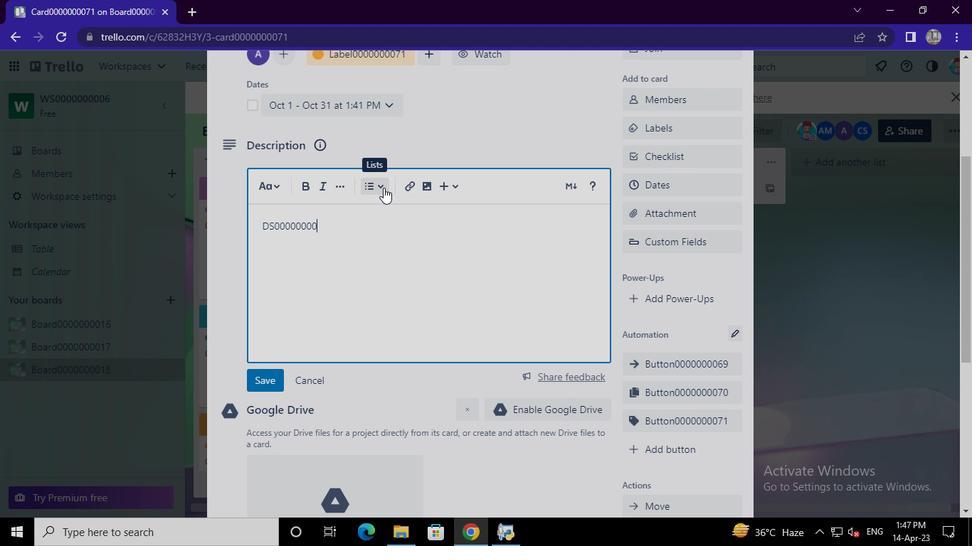
Action: Keyboard <97>
Screenshot: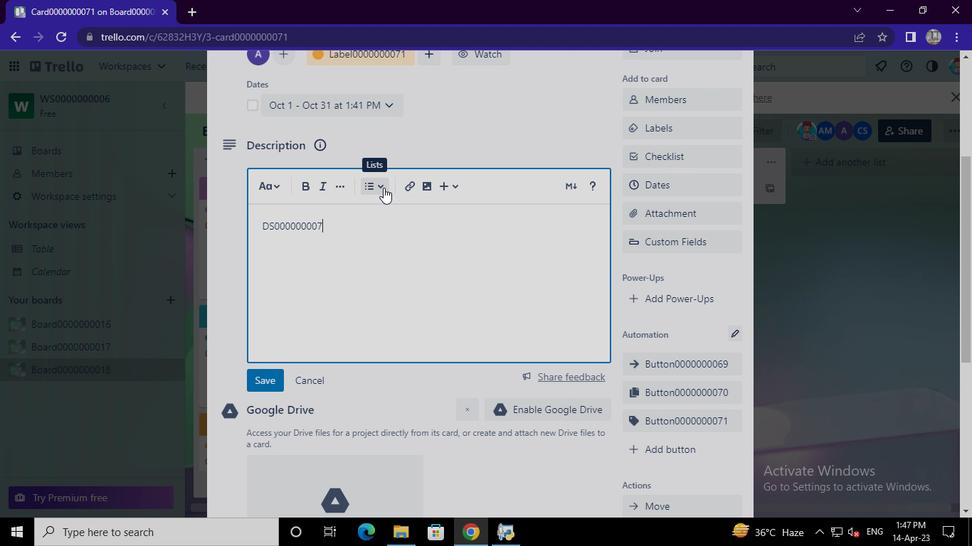 
Action: Mouse moved to (269, 375)
Screenshot: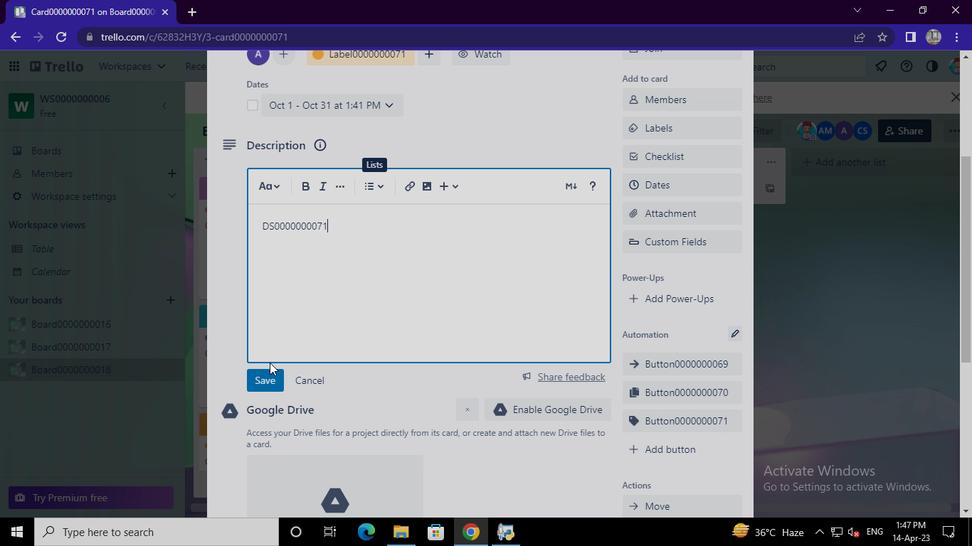 
Action: Mouse pressed left at (269, 375)
Screenshot: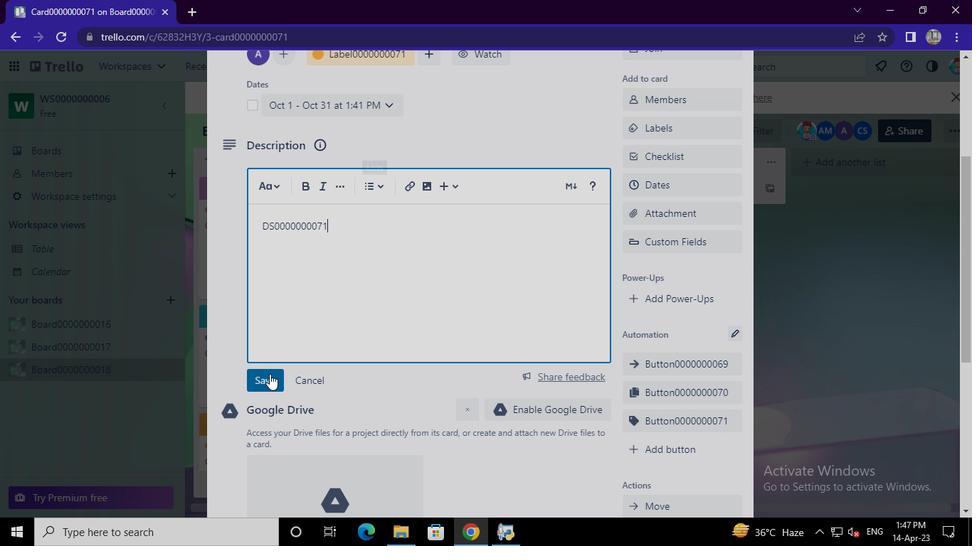 
Action: Mouse moved to (287, 353)
Screenshot: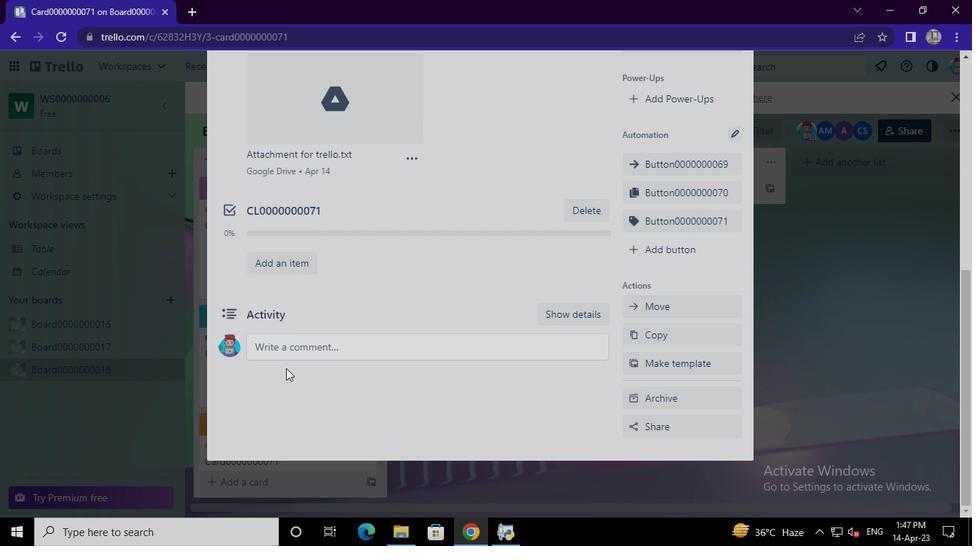 
Action: Mouse pressed left at (287, 353)
Screenshot: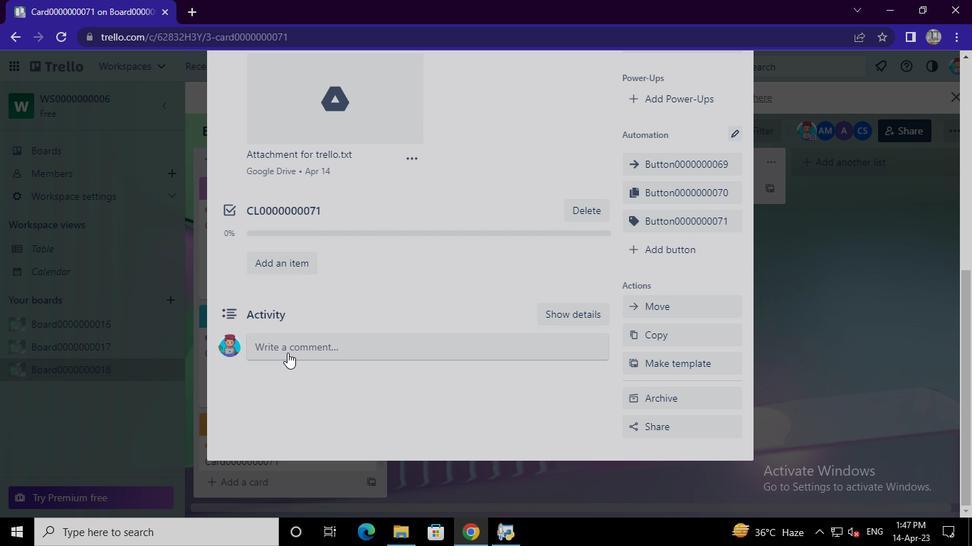 
Action: Mouse moved to (291, 351)
Screenshot: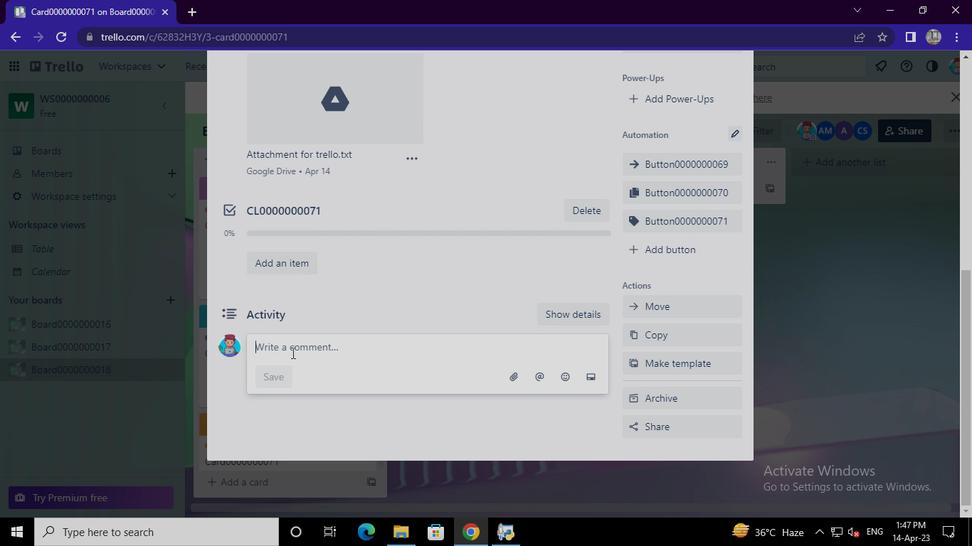 
Action: Mouse pressed left at (291, 351)
Screenshot: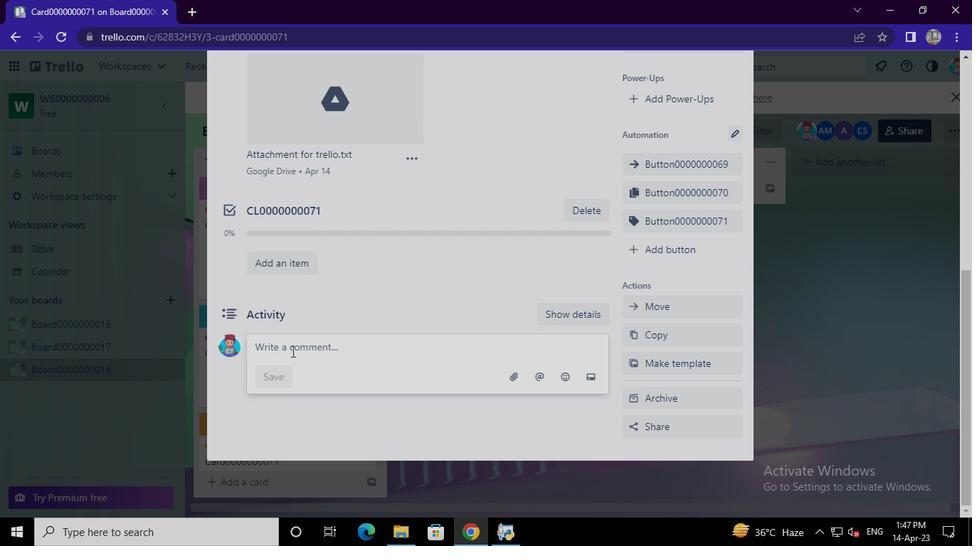 
Action: Keyboard Key.shift
Screenshot: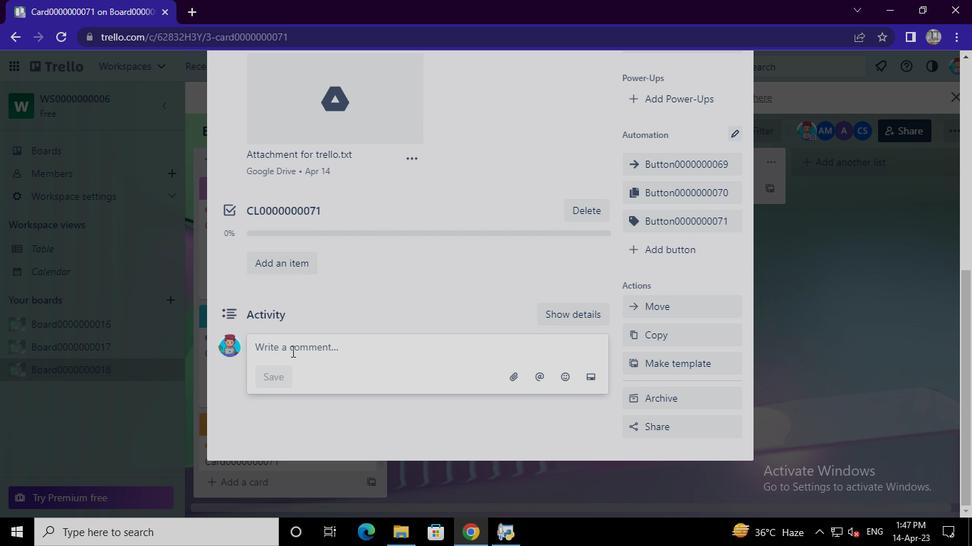 
Action: Keyboard C
Screenshot: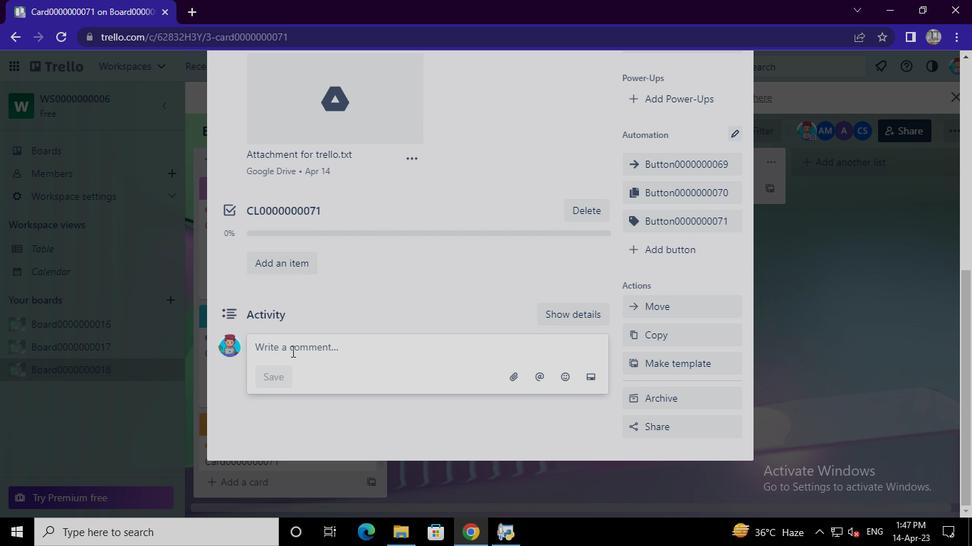 
Action: Keyboard M
Screenshot: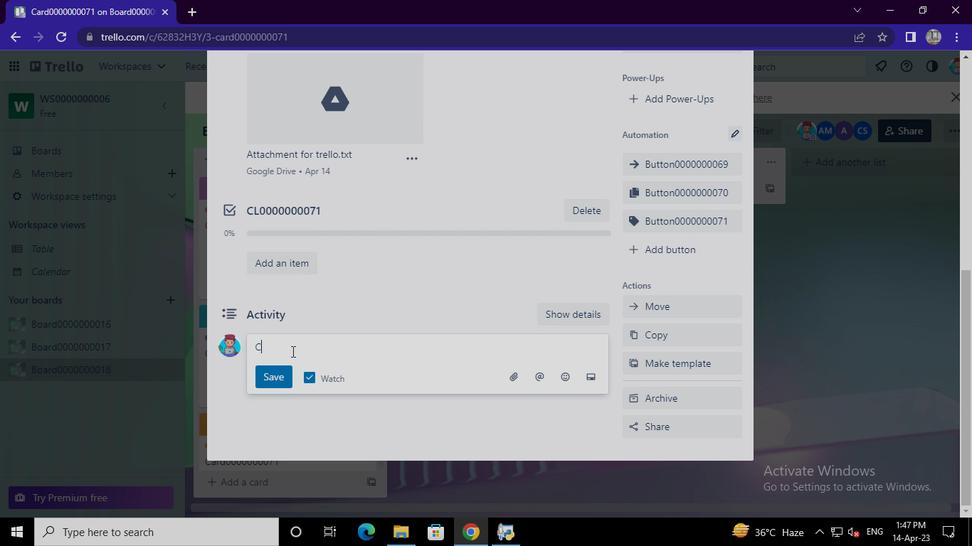 
Action: Keyboard <96>
Screenshot: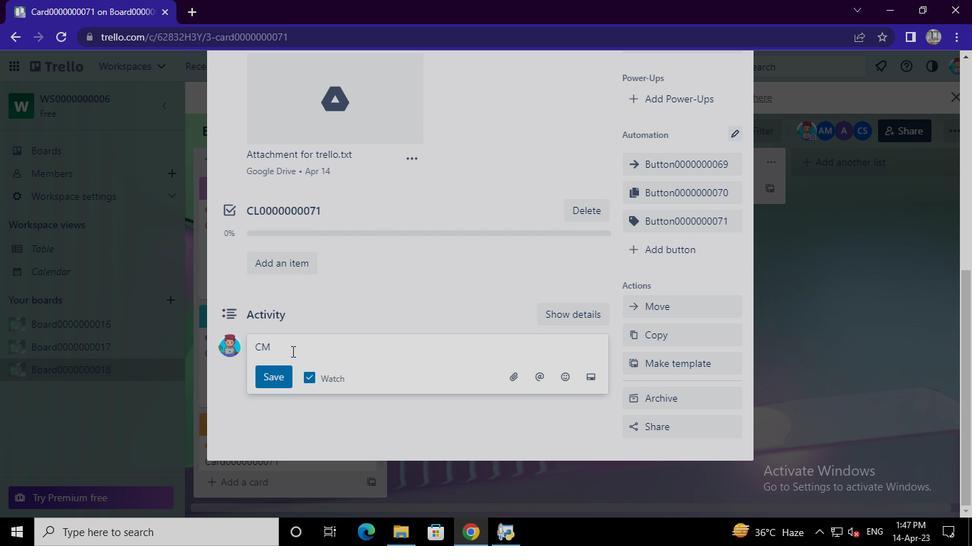
Action: Keyboard <96>
Screenshot: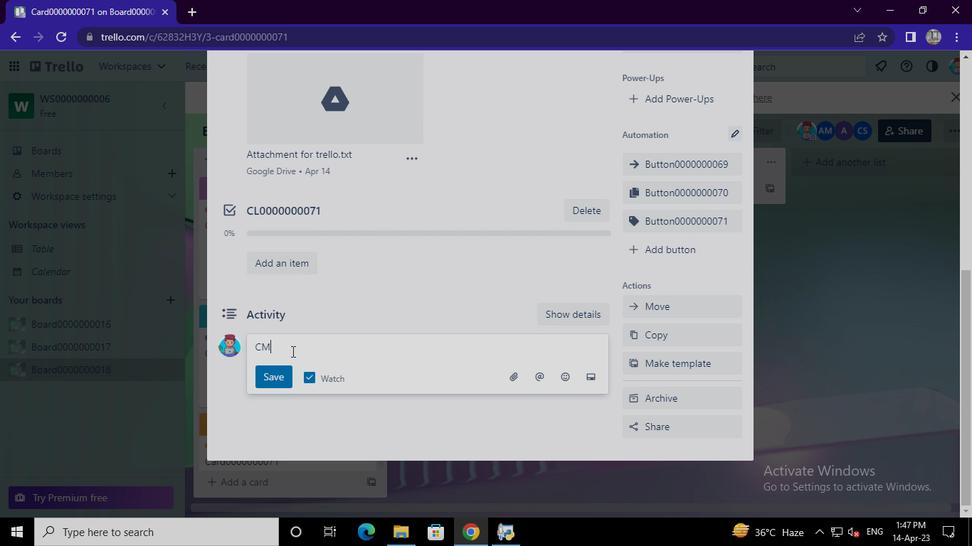 
Action: Keyboard <96>
Screenshot: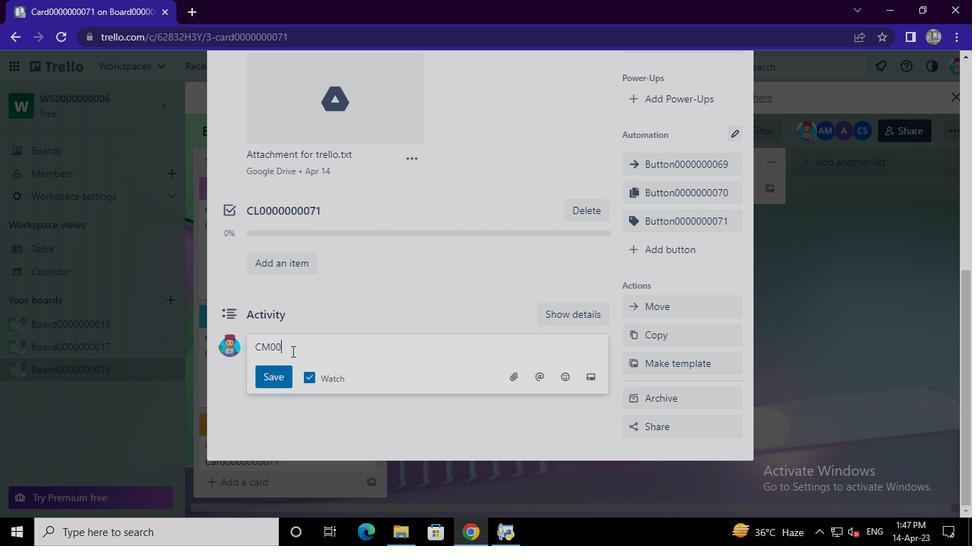 
Action: Keyboard <96>
Screenshot: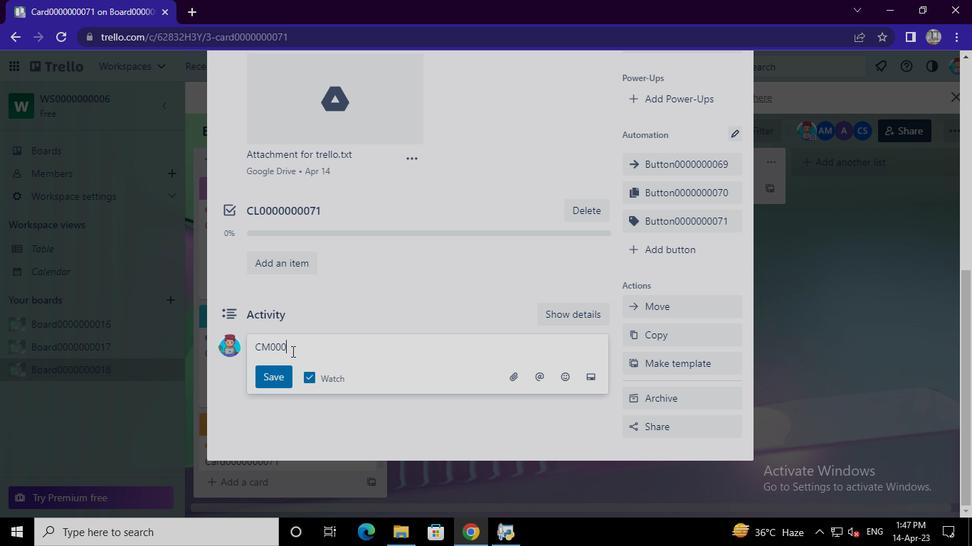 
Action: Keyboard <96>
Screenshot: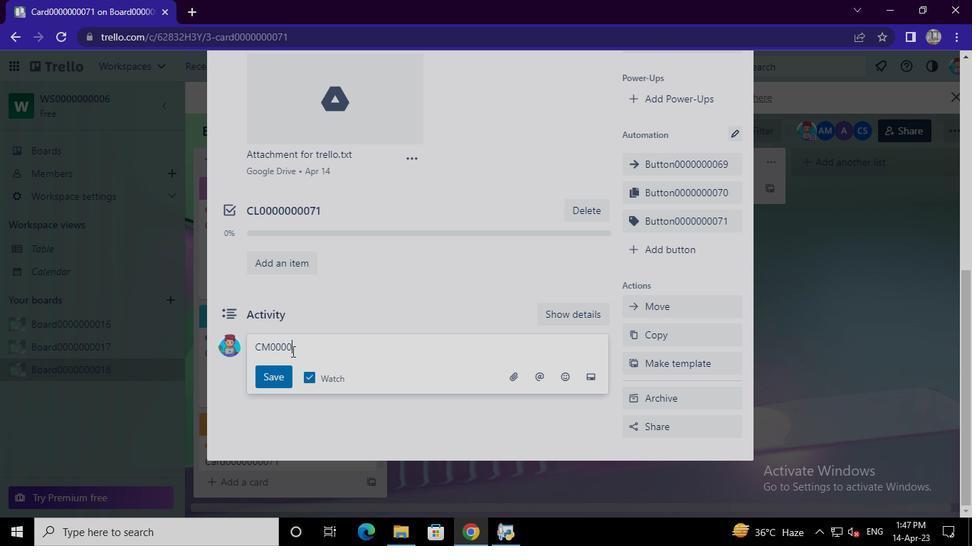 
Action: Keyboard <96>
Screenshot: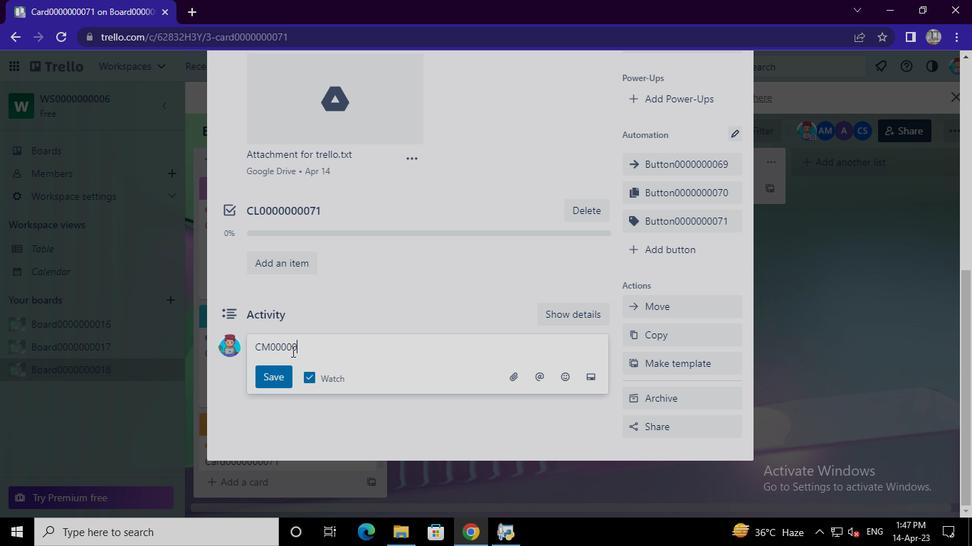 
Action: Keyboard <96>
Screenshot: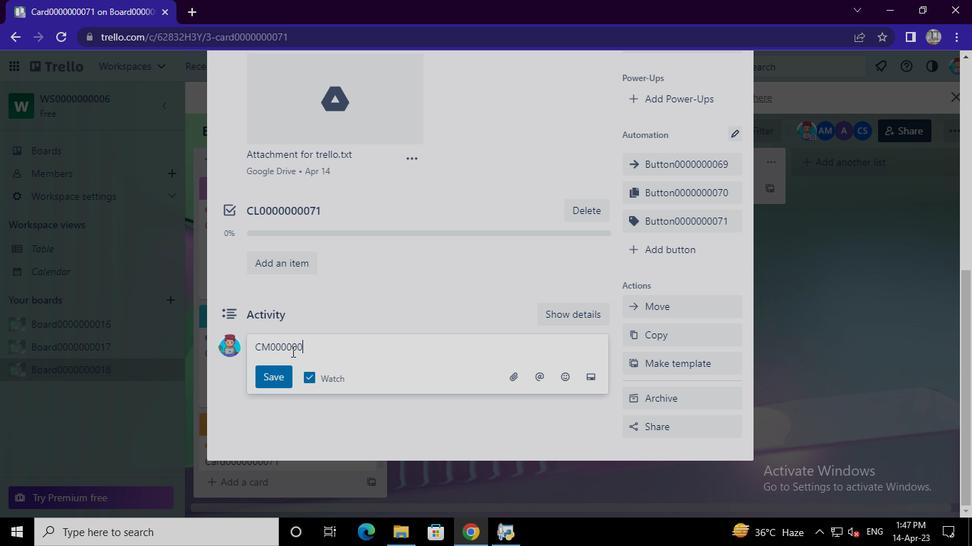 
Action: Keyboard <96>
Screenshot: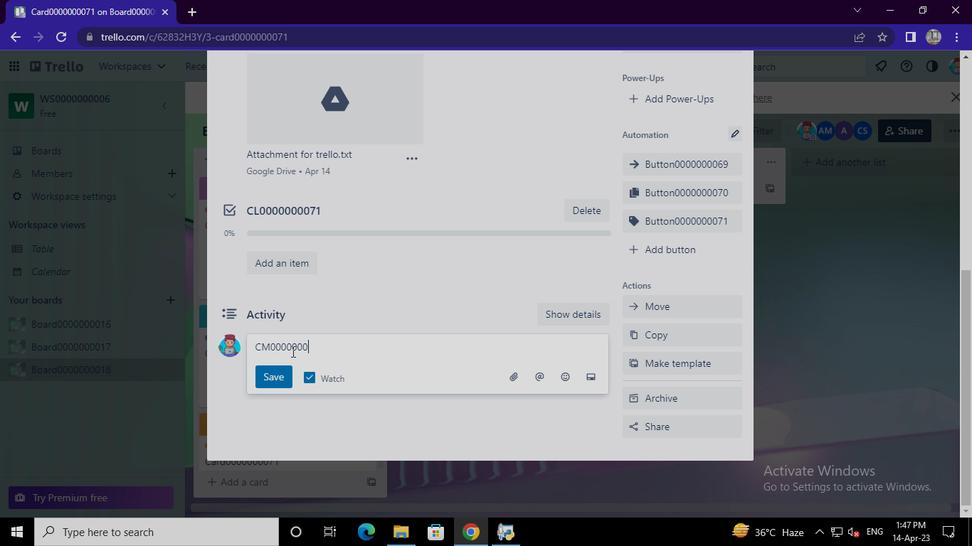 
Action: Keyboard <103>
Screenshot: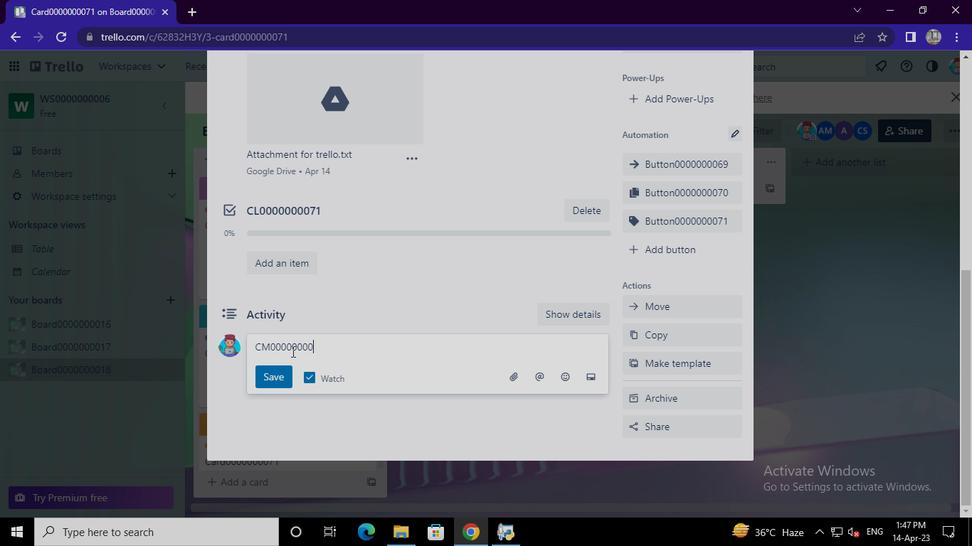 
Action: Keyboard <97>
Screenshot: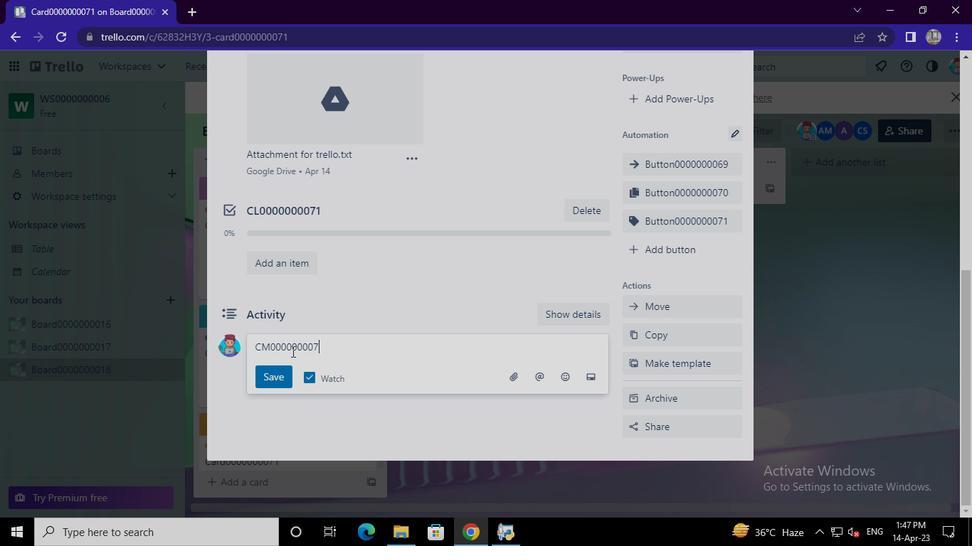 
Action: Mouse moved to (280, 376)
Screenshot: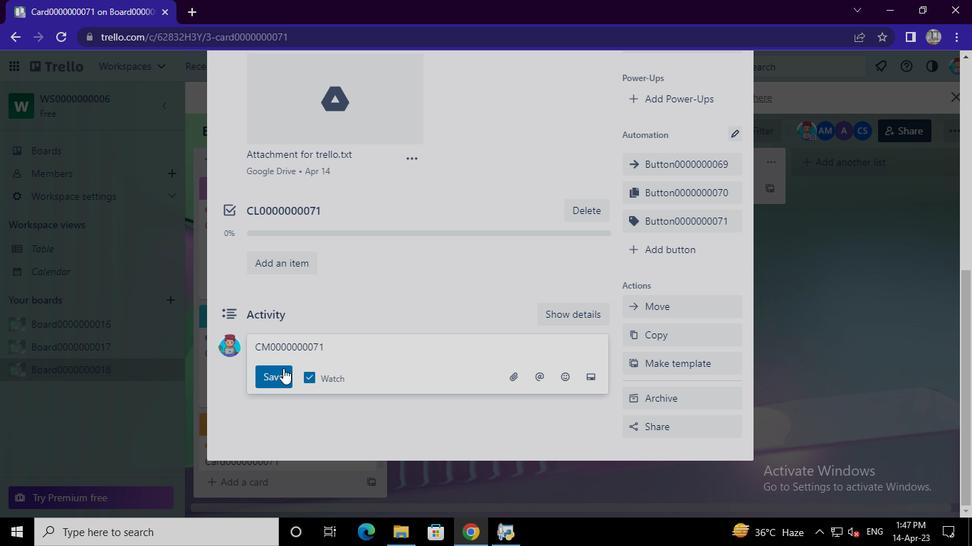 
Action: Mouse pressed left at (280, 376)
Screenshot: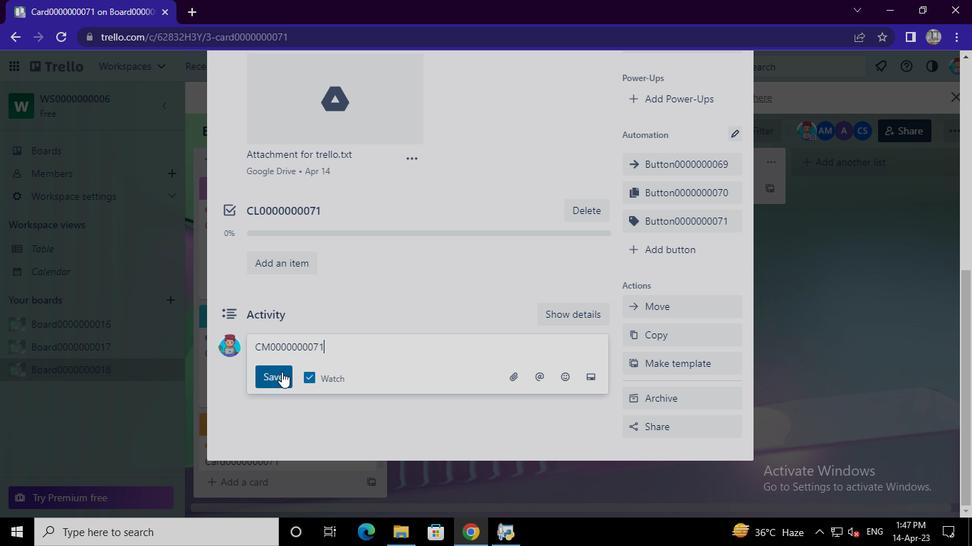 
Action: Mouse moved to (511, 534)
Screenshot: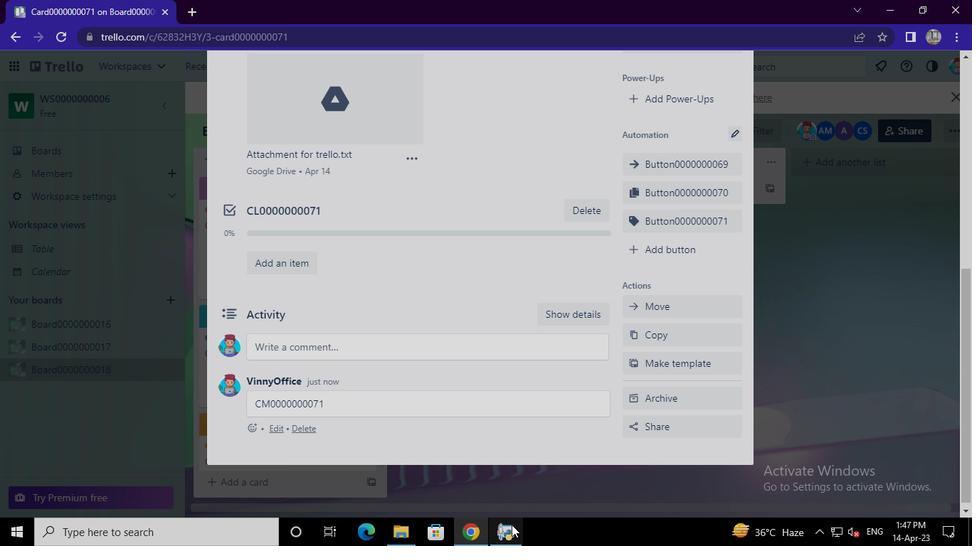 
Action: Mouse pressed left at (511, 534)
Screenshot: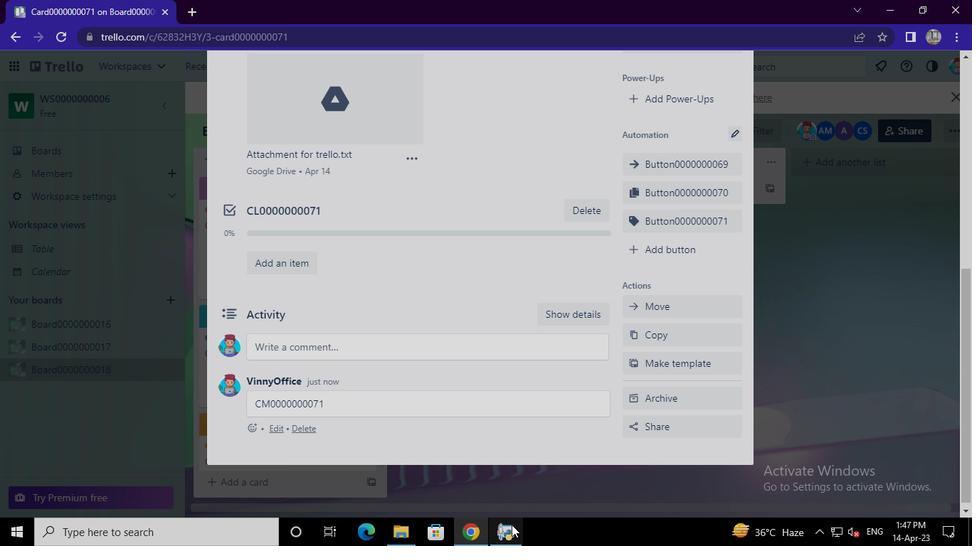 
Action: Mouse moved to (748, 61)
Screenshot: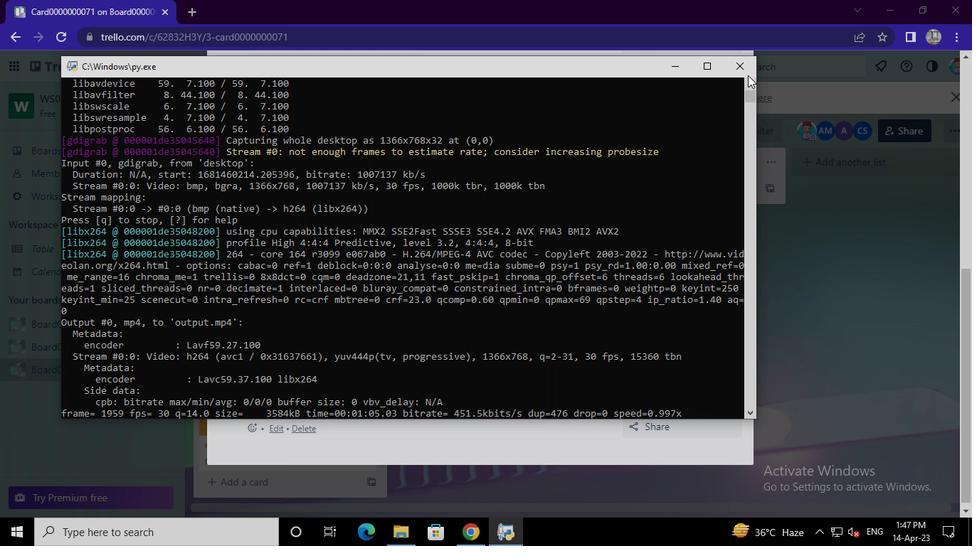 
Action: Mouse pressed left at (748, 61)
Screenshot: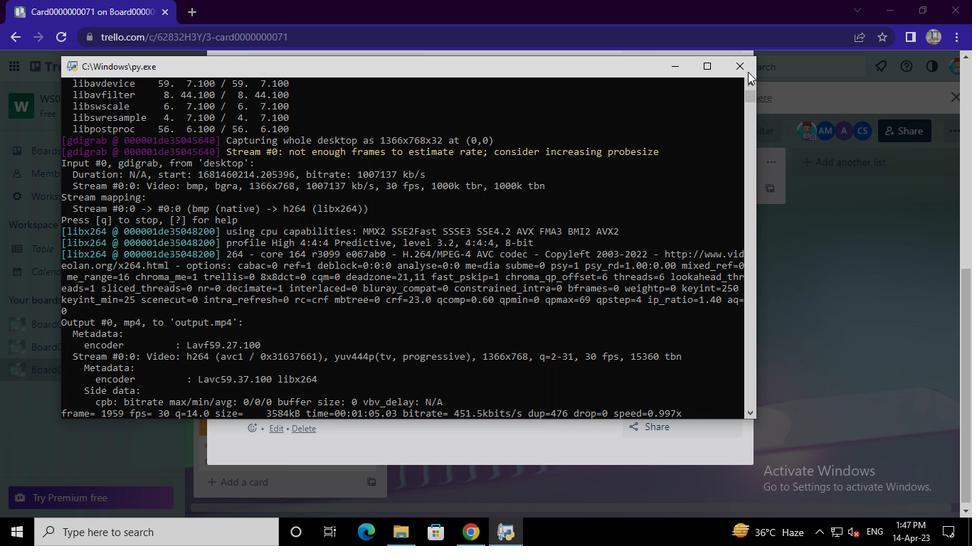 
